 Task: Look for space in Gualaceo, Ecuador from 12th  July, 2023 to 15th July, 2023 for 3 adults in price range Rs.12000 to Rs.16000. Place can be entire place with 2 bedrooms having 3 beds and 1 bathroom. Property type can be house, flat, guest house. Booking option can be shelf check-in. Required host language is English.
Action: Mouse moved to (473, 95)
Screenshot: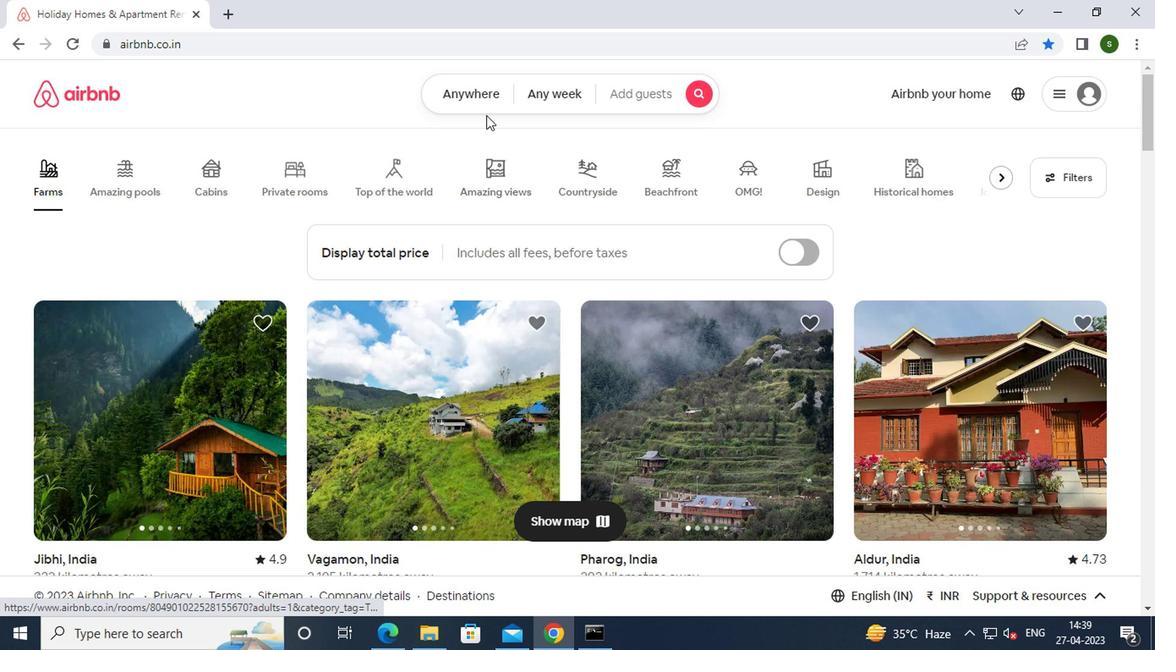 
Action: Mouse pressed left at (473, 95)
Screenshot: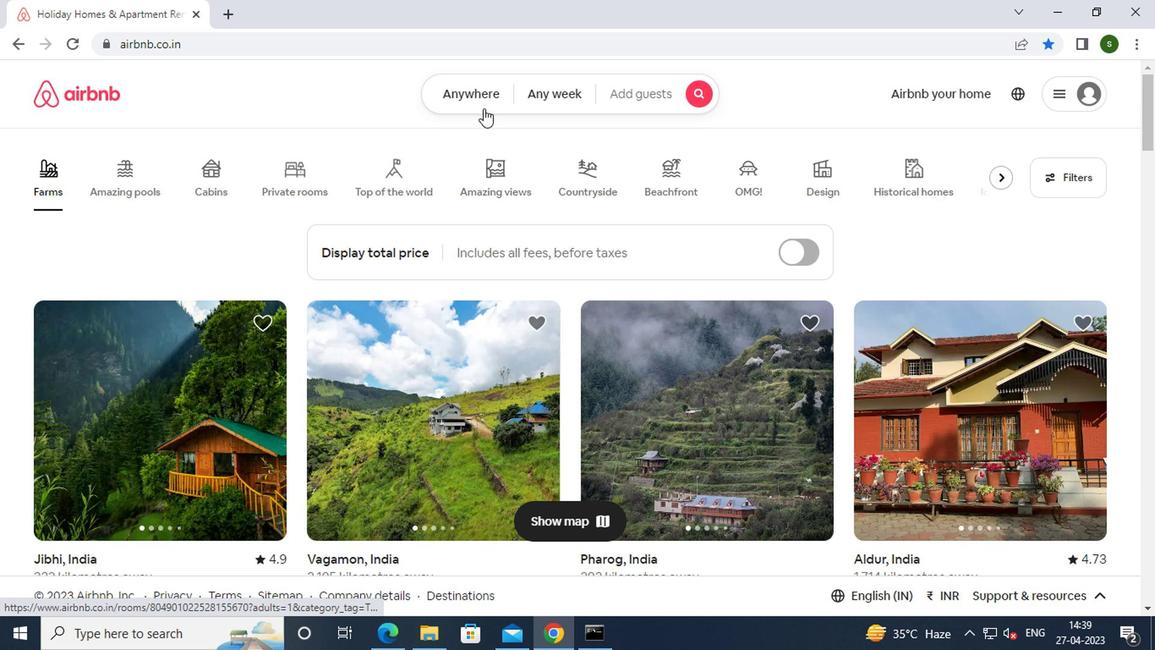 
Action: Mouse moved to (404, 167)
Screenshot: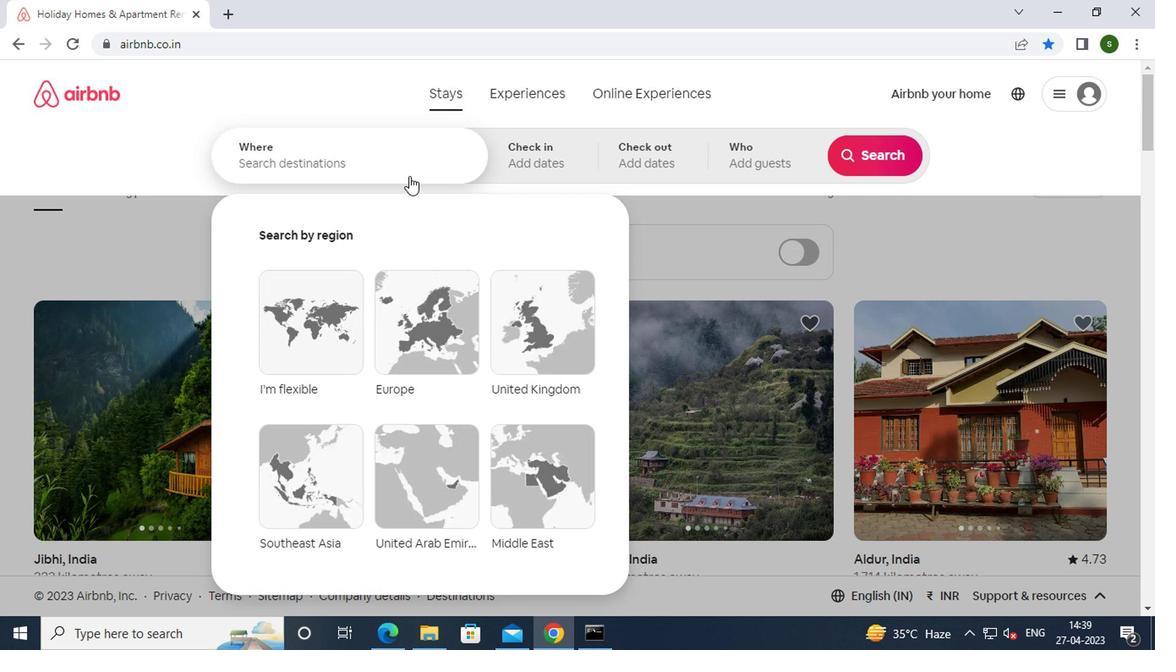 
Action: Mouse pressed left at (404, 167)
Screenshot: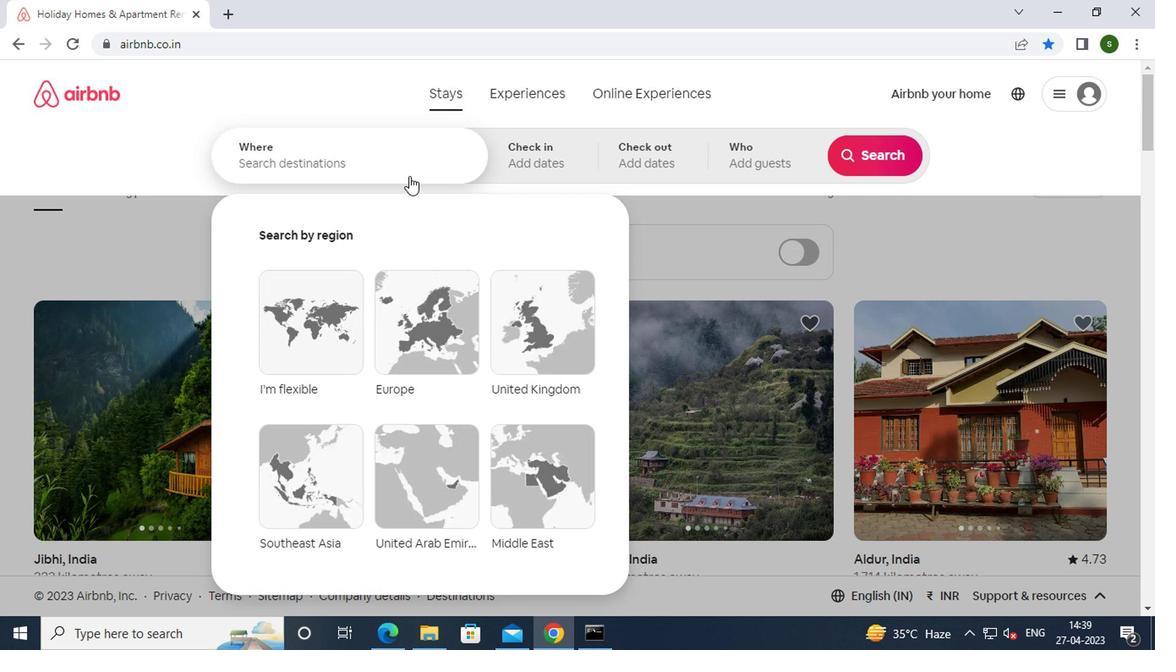 
Action: Key pressed g<Key.caps_lock>ualaceo,<Key.space><Key.caps_lock>e<Key.caps_lock>cuador<Key.enter>
Screenshot: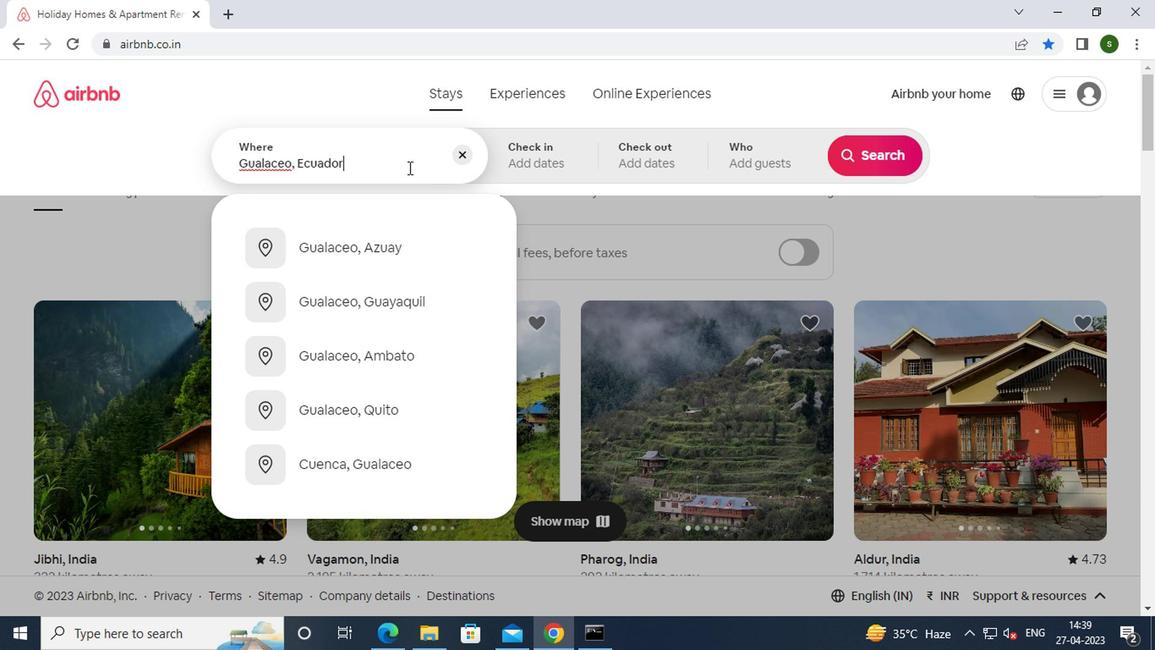 
Action: Mouse moved to (863, 280)
Screenshot: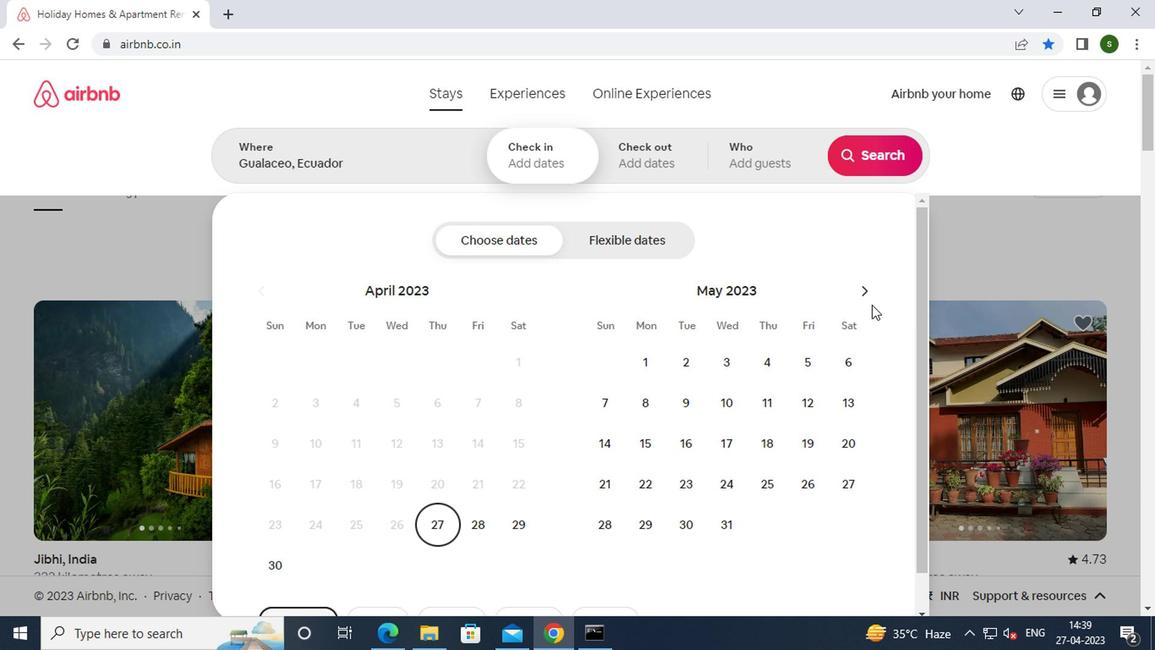 
Action: Mouse pressed left at (863, 280)
Screenshot: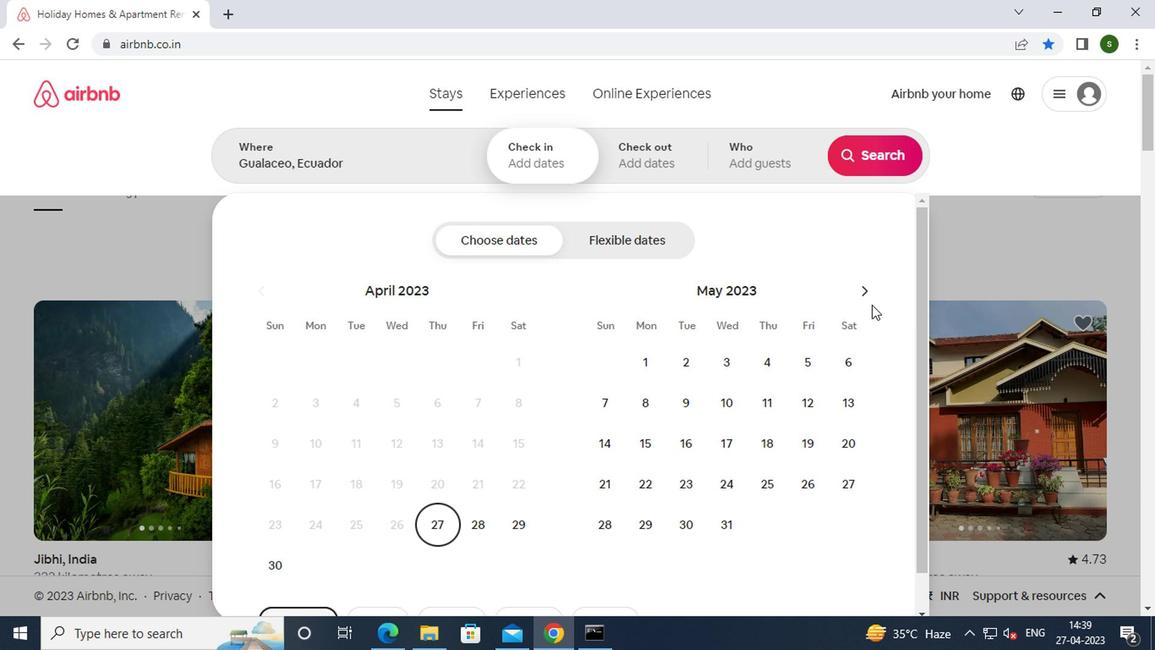 
Action: Mouse moved to (863, 282)
Screenshot: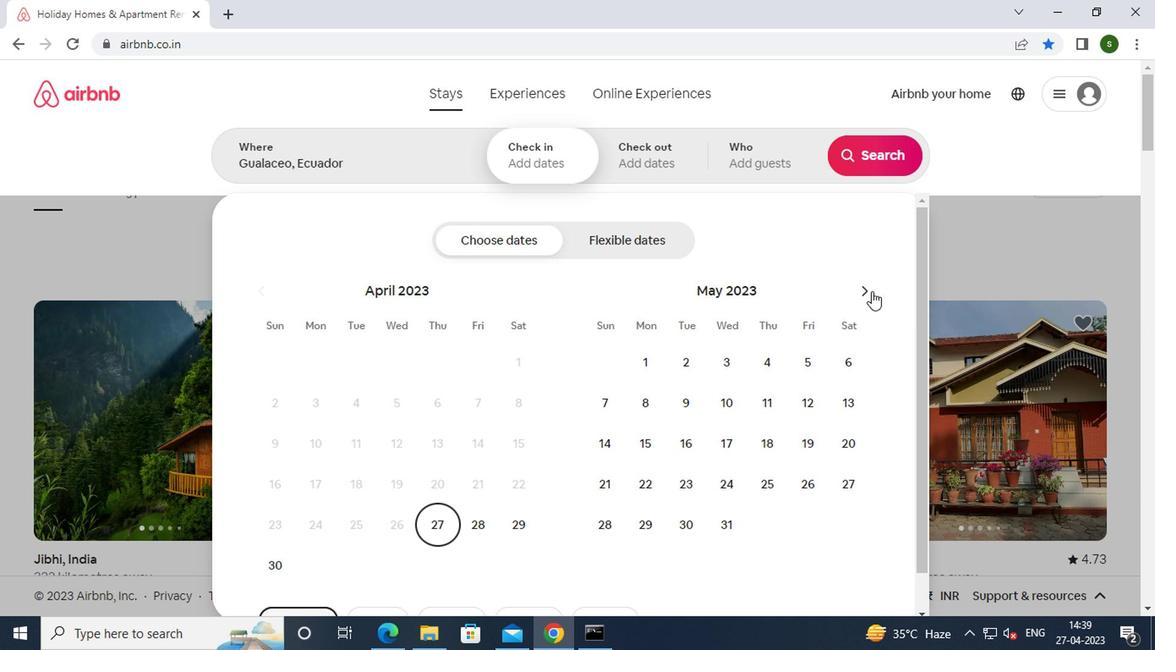 
Action: Mouse pressed left at (863, 282)
Screenshot: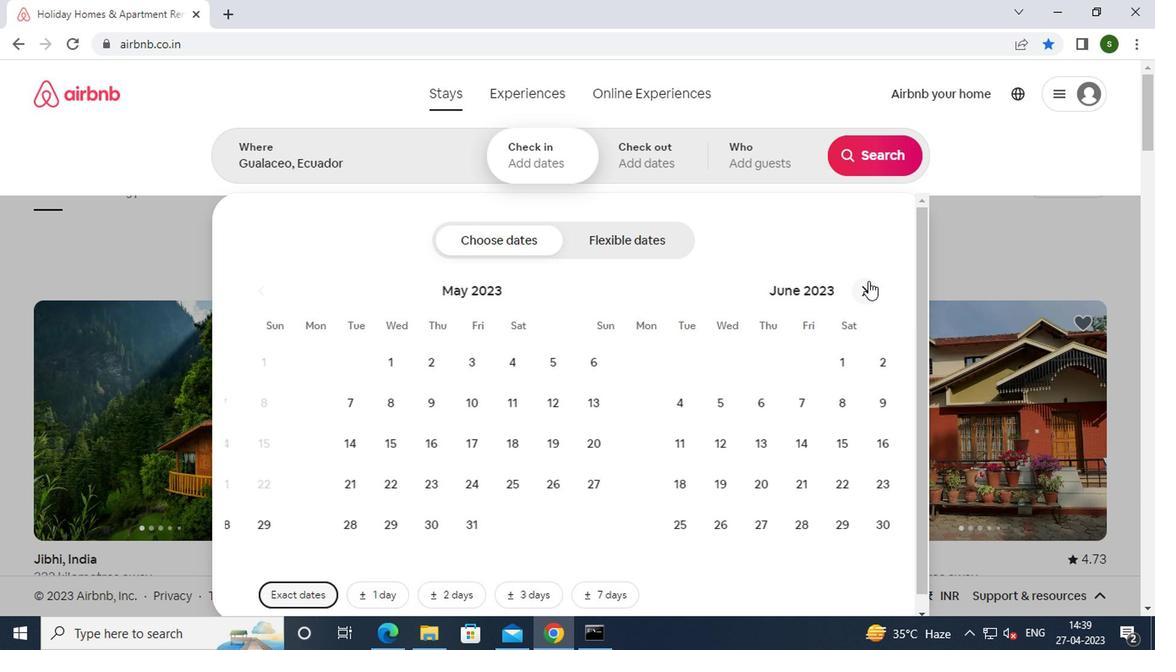 
Action: Mouse moved to (727, 440)
Screenshot: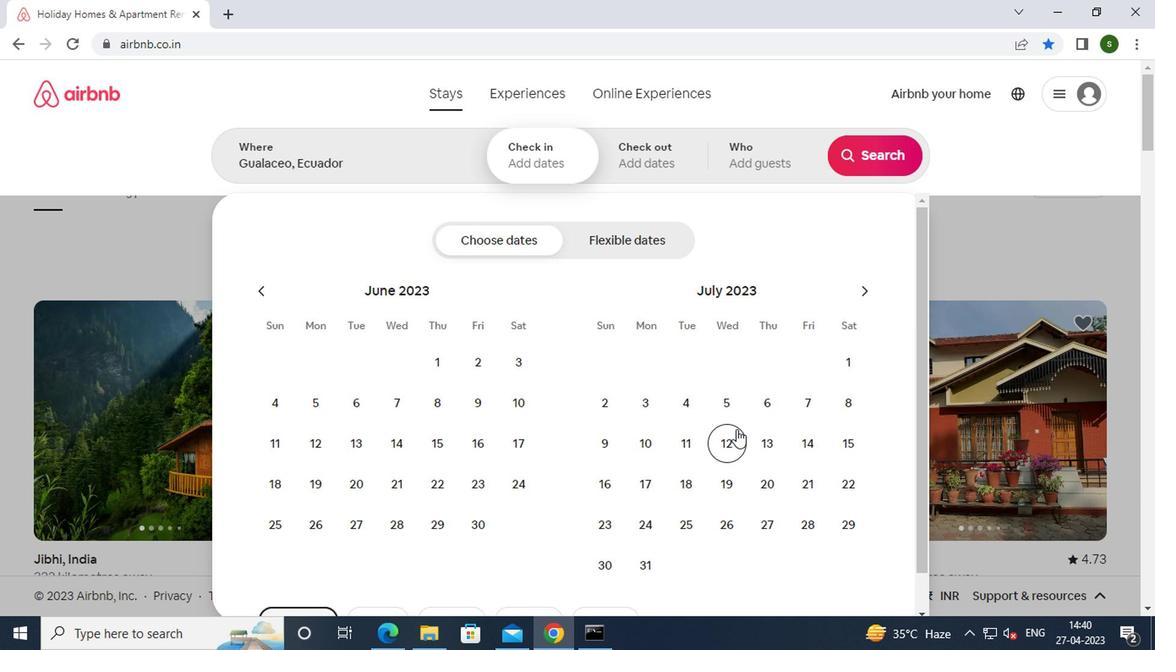 
Action: Mouse pressed left at (727, 440)
Screenshot: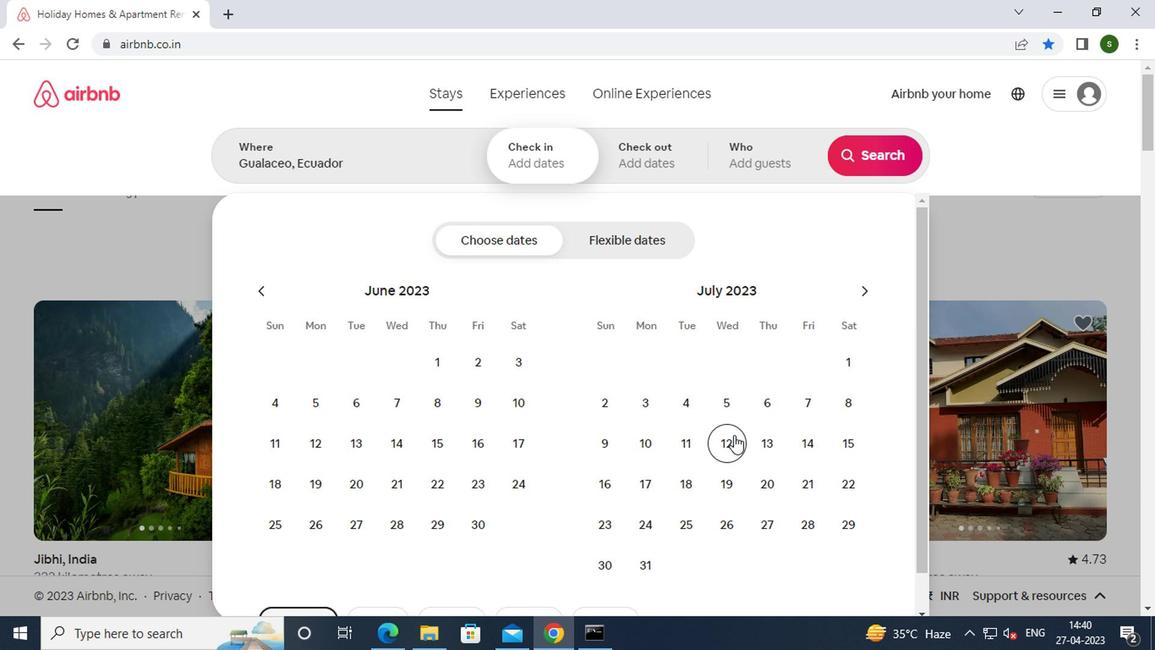
Action: Mouse moved to (844, 449)
Screenshot: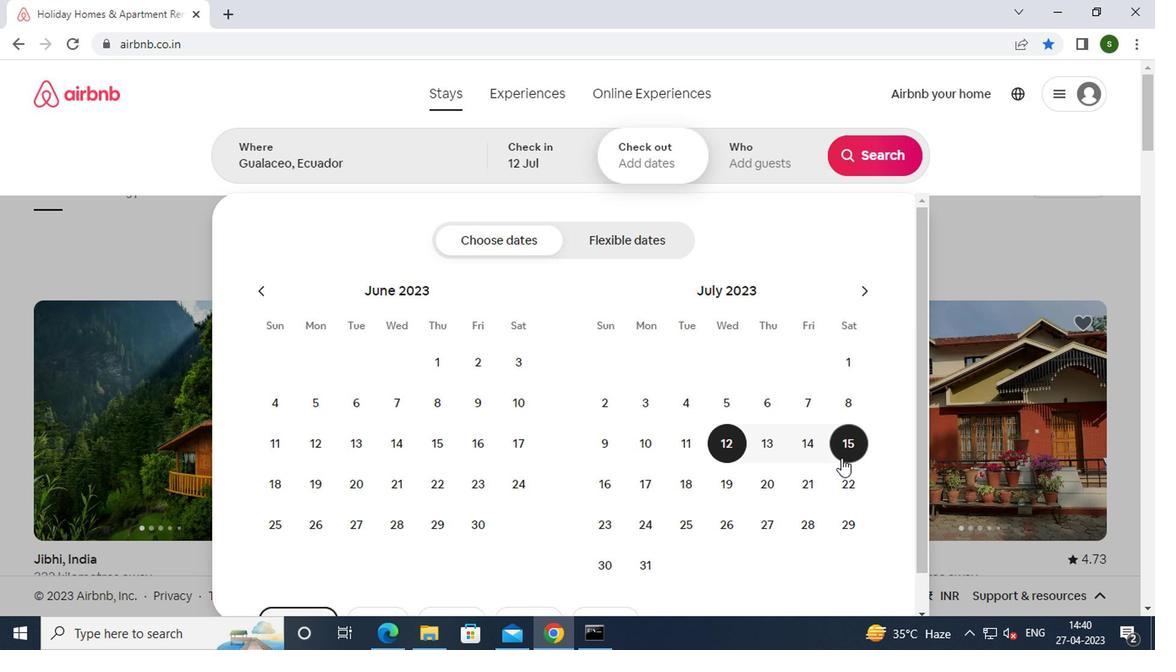 
Action: Mouse pressed left at (844, 449)
Screenshot: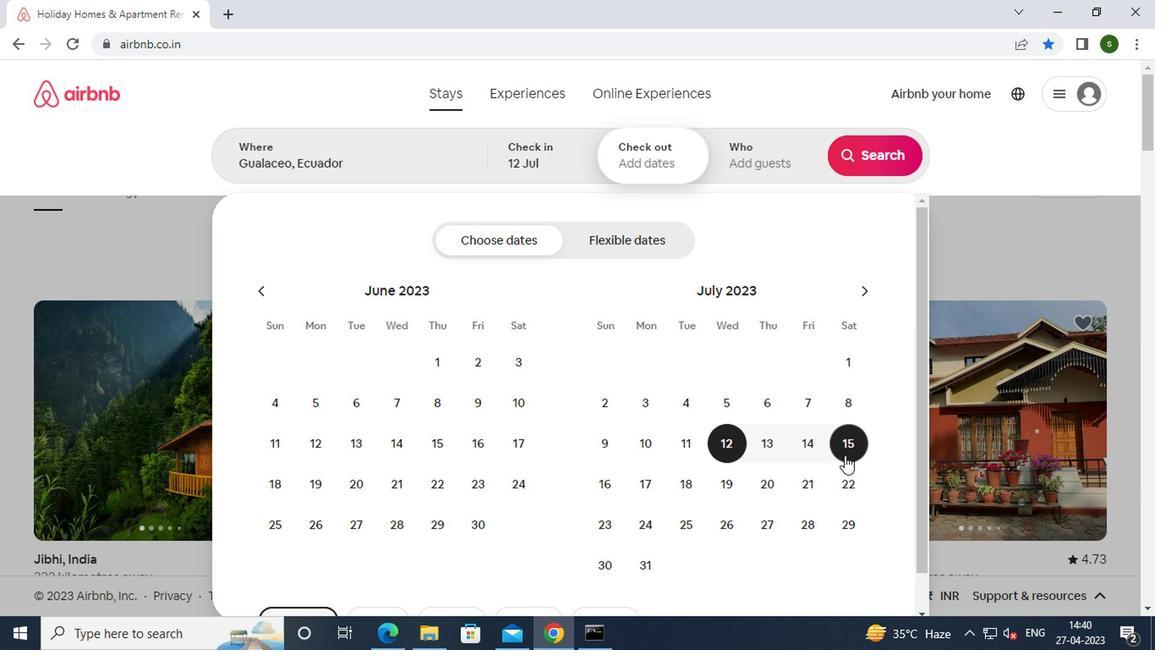 
Action: Mouse moved to (769, 163)
Screenshot: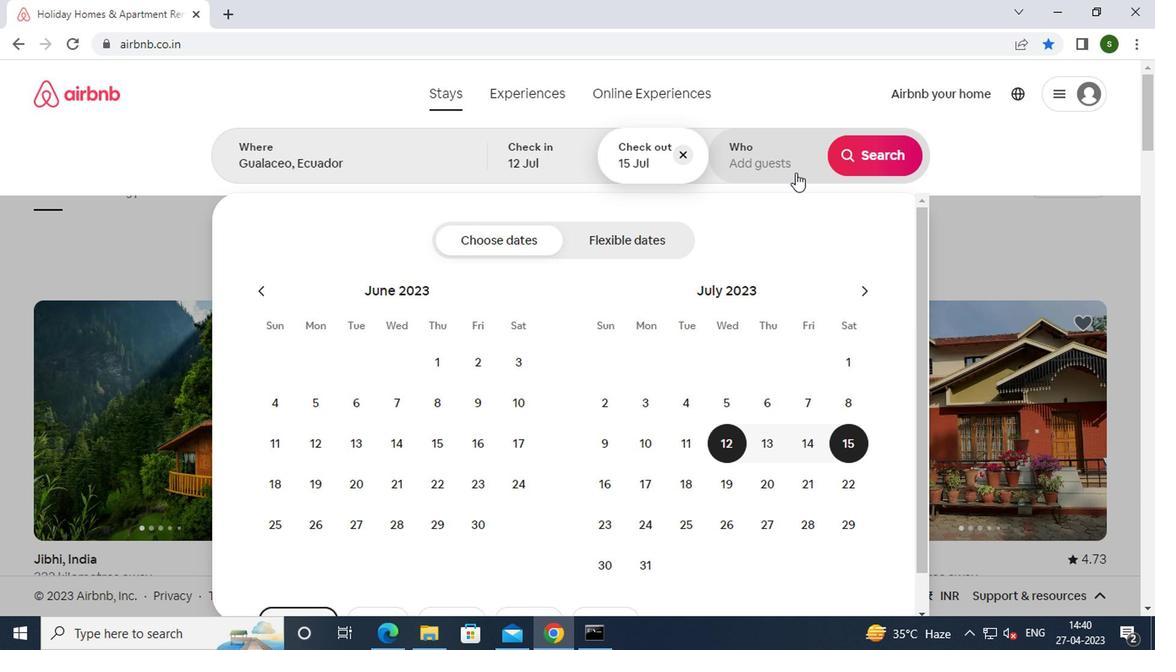 
Action: Mouse pressed left at (769, 163)
Screenshot: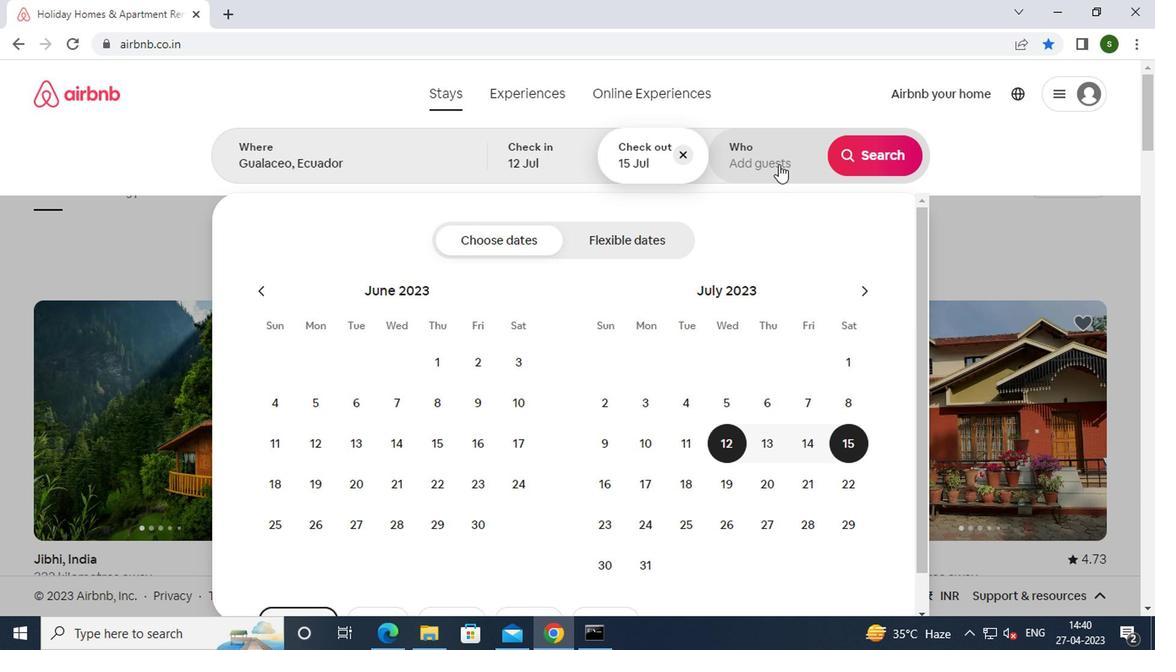 
Action: Mouse moved to (865, 252)
Screenshot: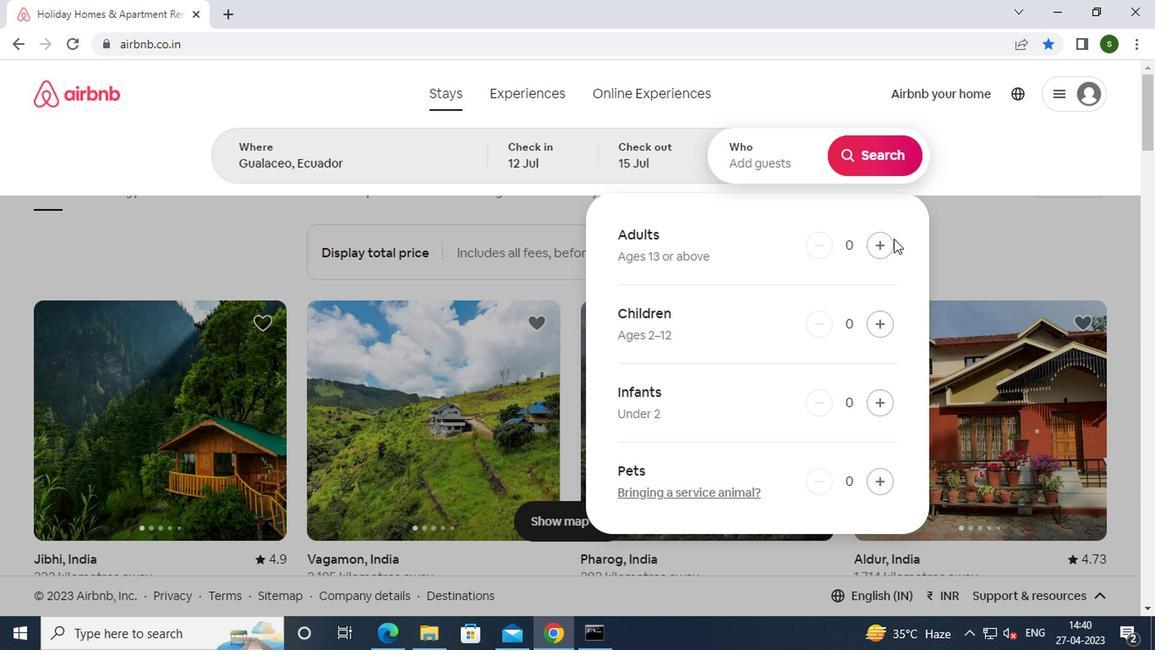 
Action: Mouse pressed left at (865, 252)
Screenshot: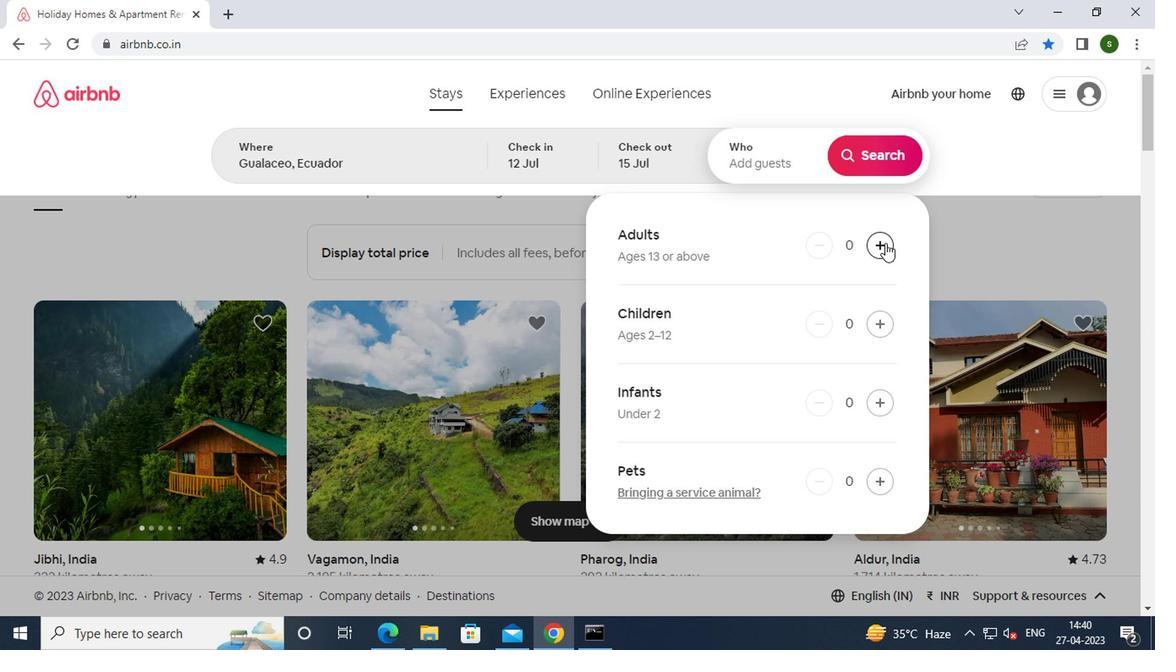 
Action: Mouse pressed left at (865, 252)
Screenshot: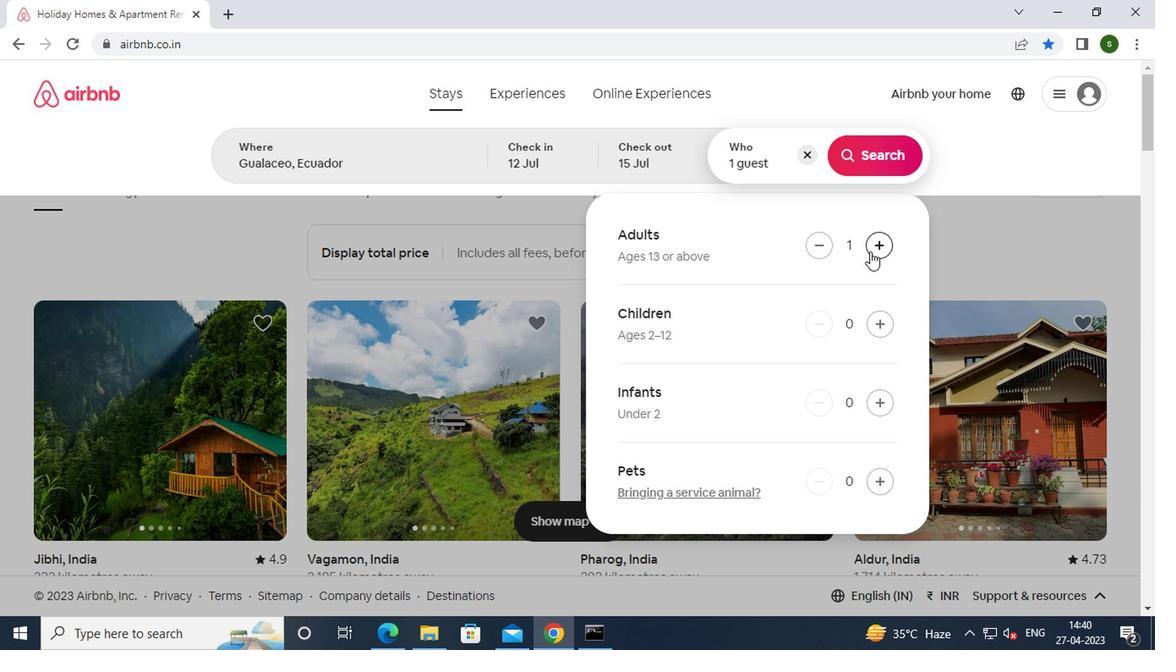 
Action: Mouse pressed left at (865, 252)
Screenshot: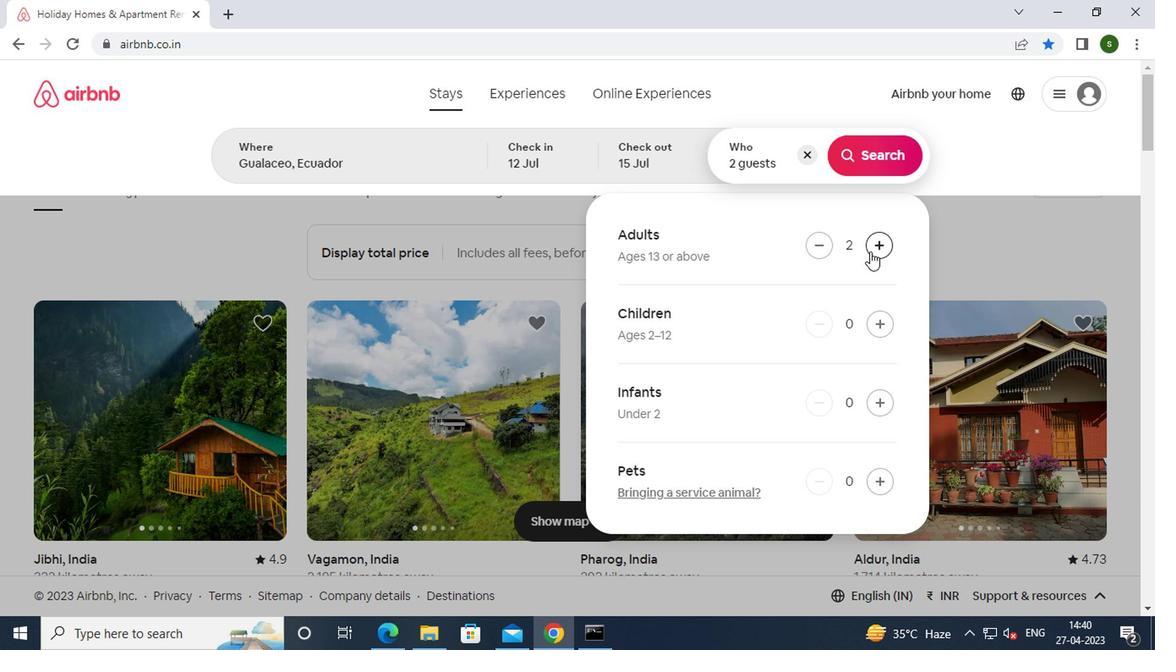 
Action: Mouse moved to (866, 163)
Screenshot: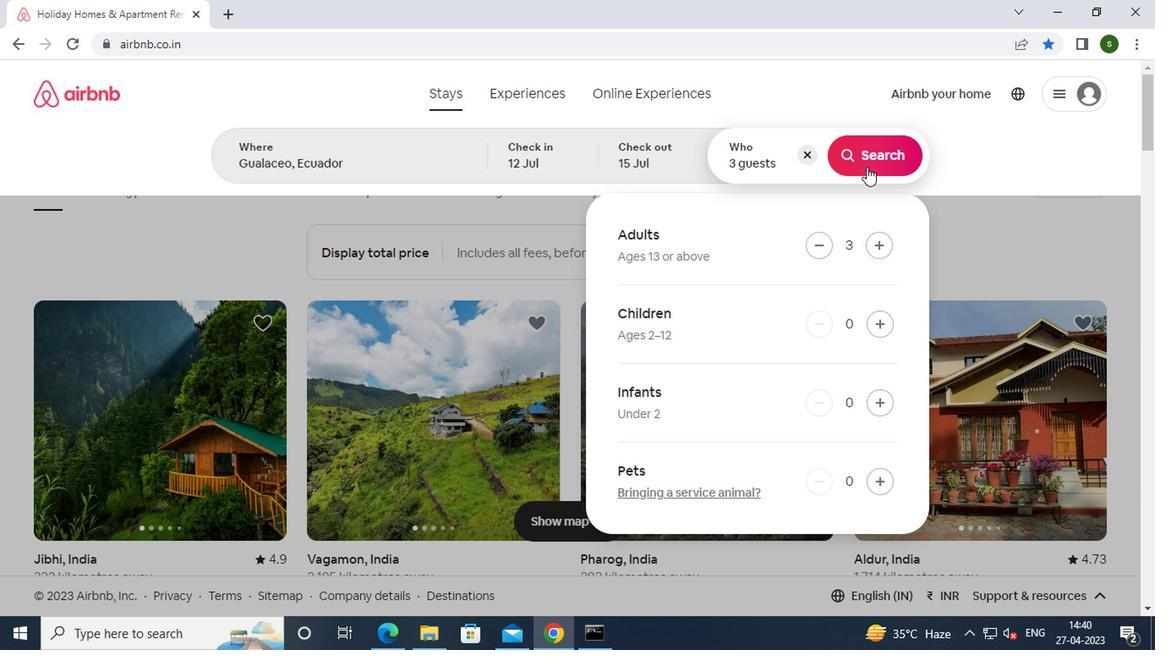 
Action: Mouse pressed left at (866, 163)
Screenshot: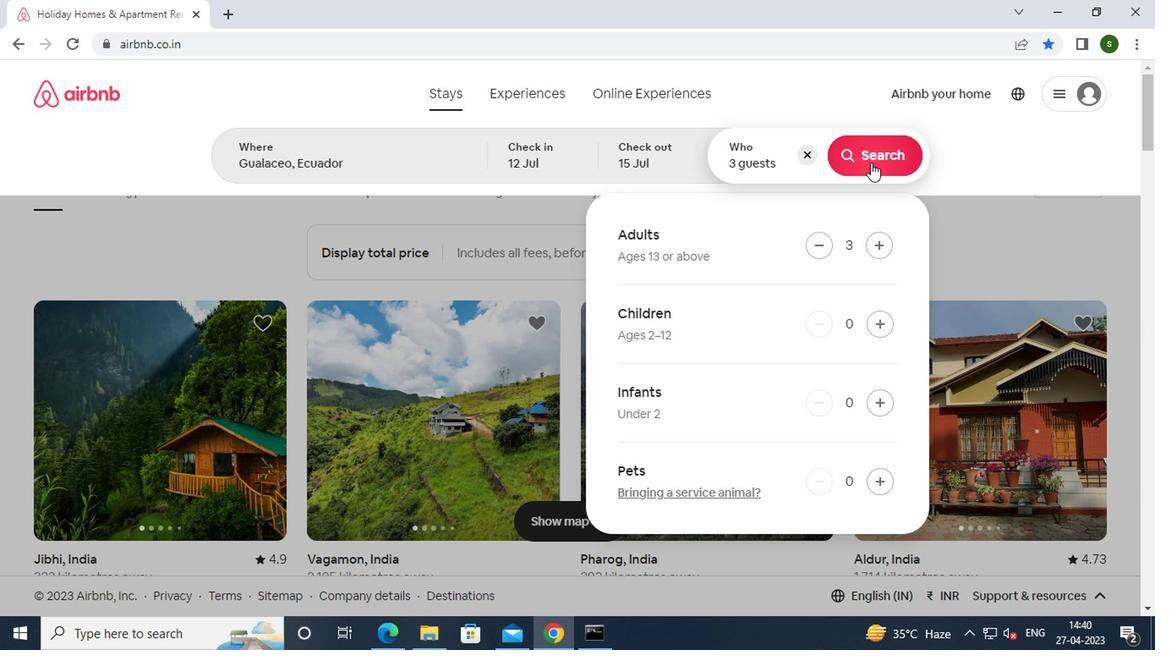 
Action: Mouse moved to (1084, 161)
Screenshot: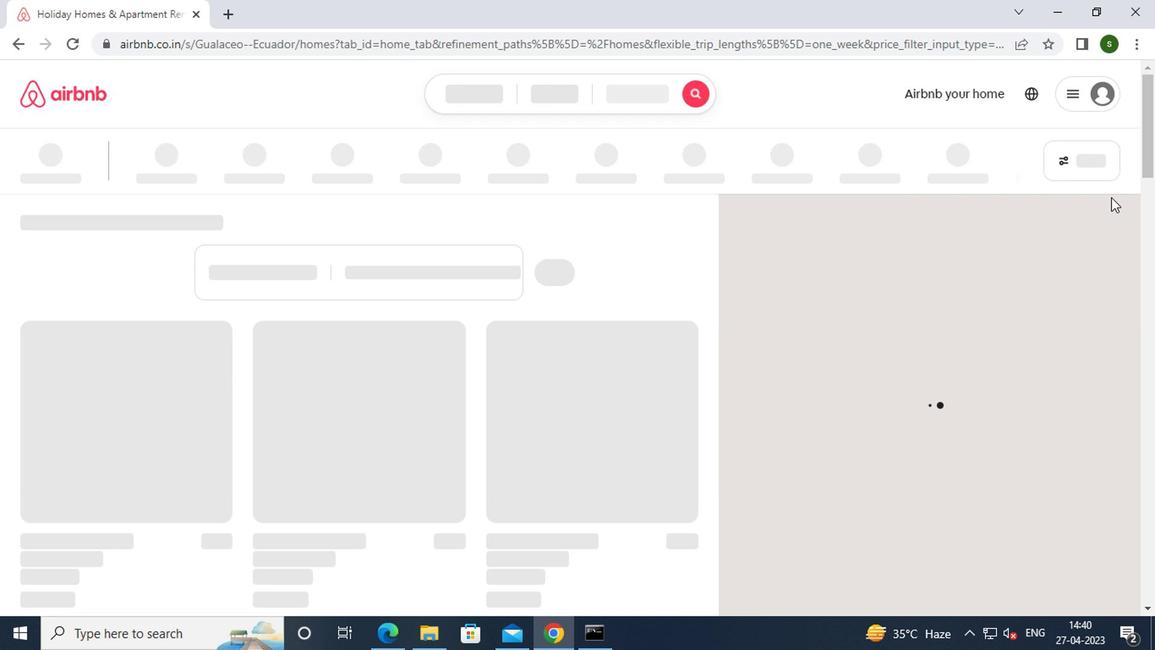 
Action: Mouse pressed left at (1084, 161)
Screenshot: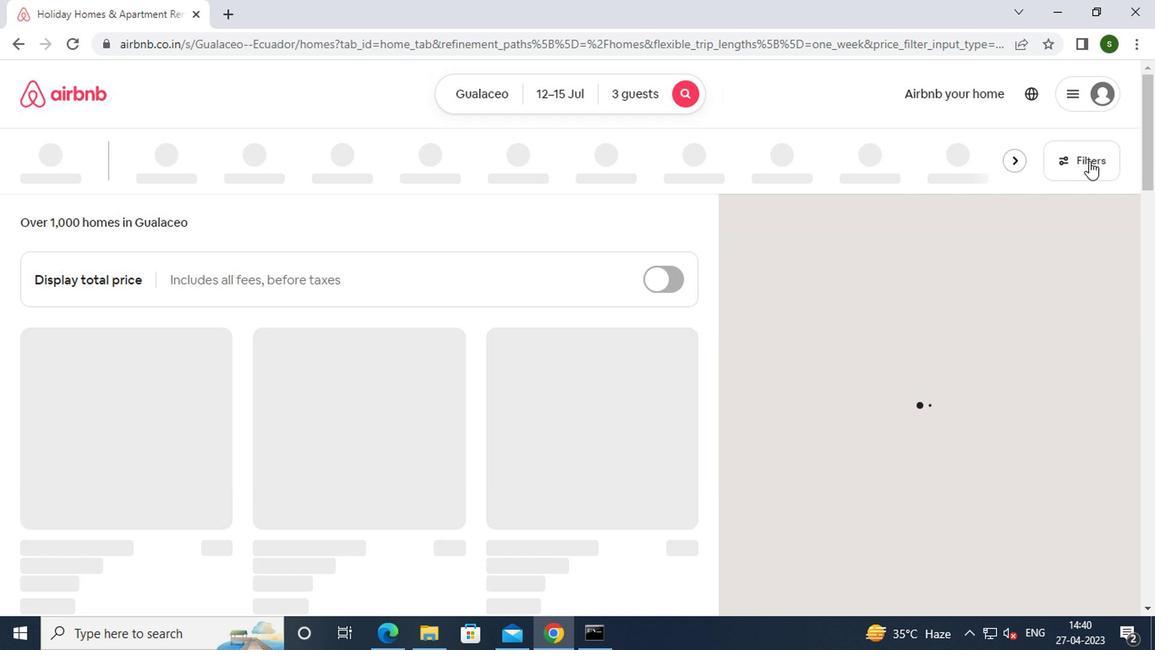 
Action: Mouse moved to (394, 372)
Screenshot: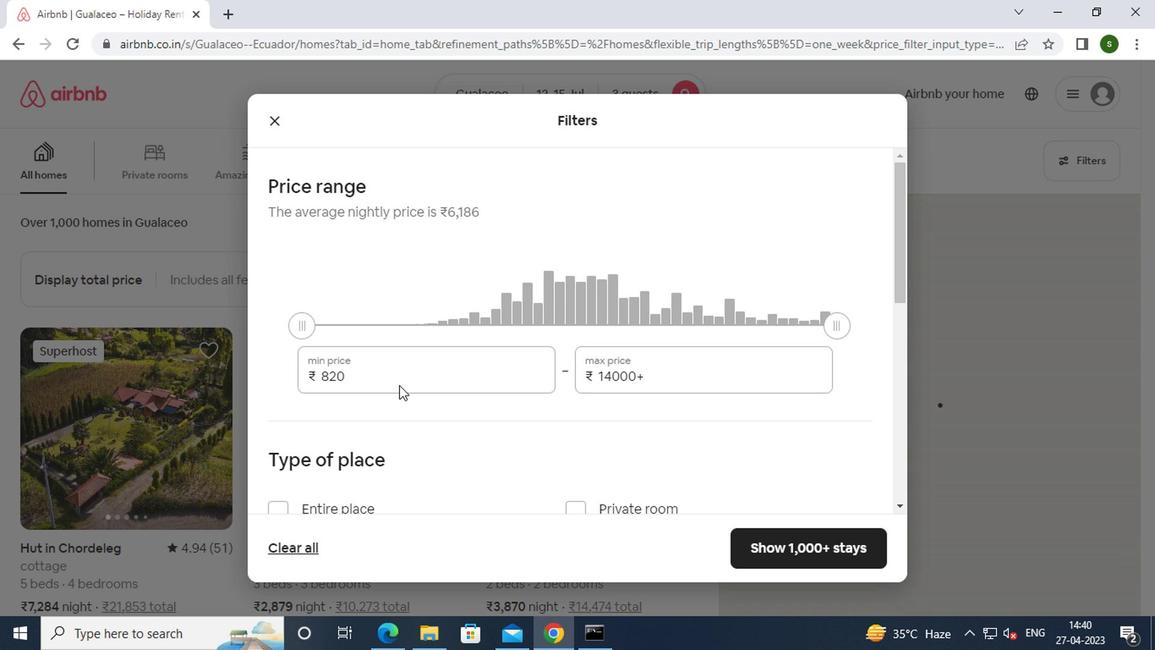 
Action: Mouse pressed left at (394, 372)
Screenshot: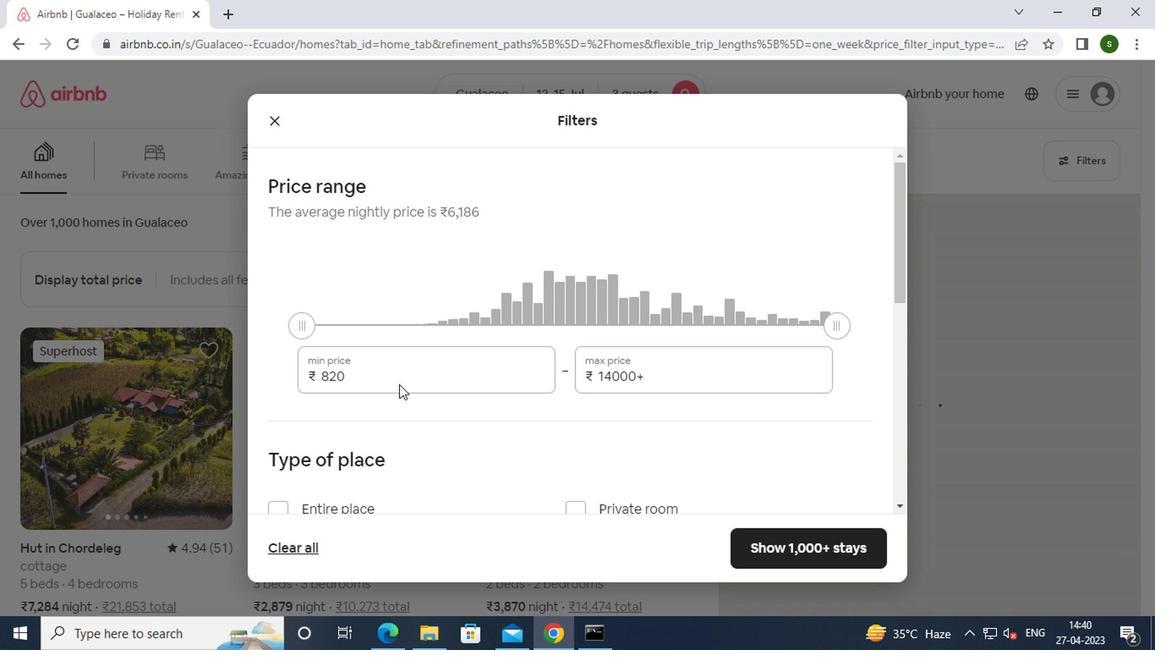 
Action: Mouse moved to (394, 370)
Screenshot: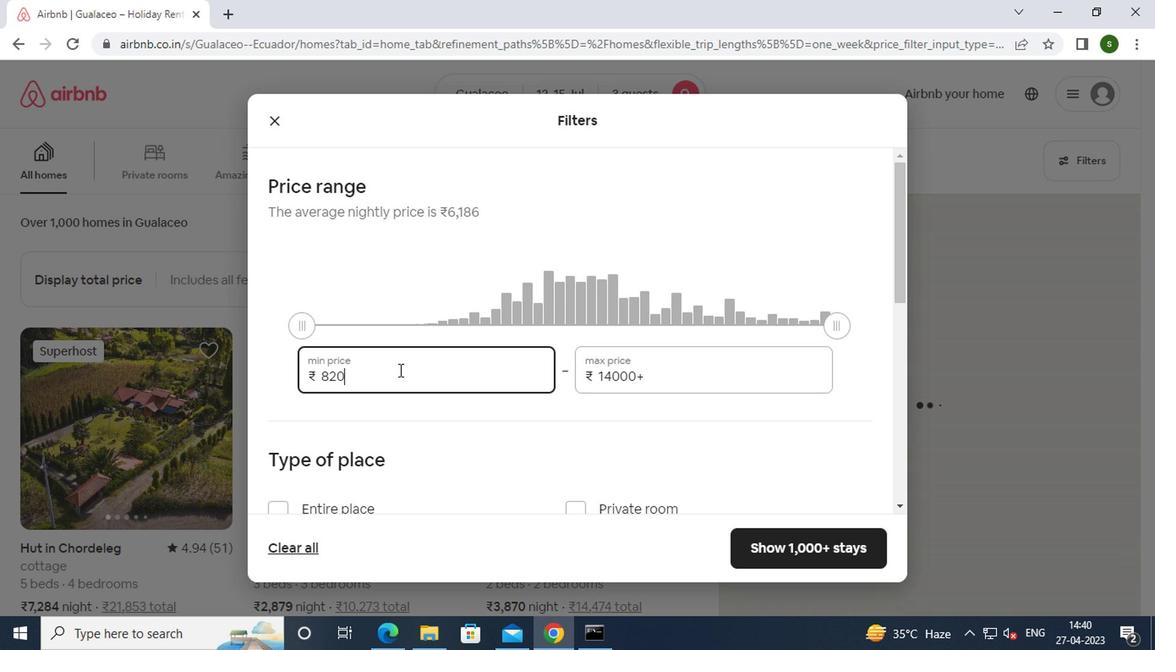 
Action: Key pressed <Key.backspace><Key.backspace><Key.backspace><Key.backspace><Key.backspace><Key.backspace><Key.backspace><Key.backspace><Key.backspace><Key.backspace>12000
Screenshot: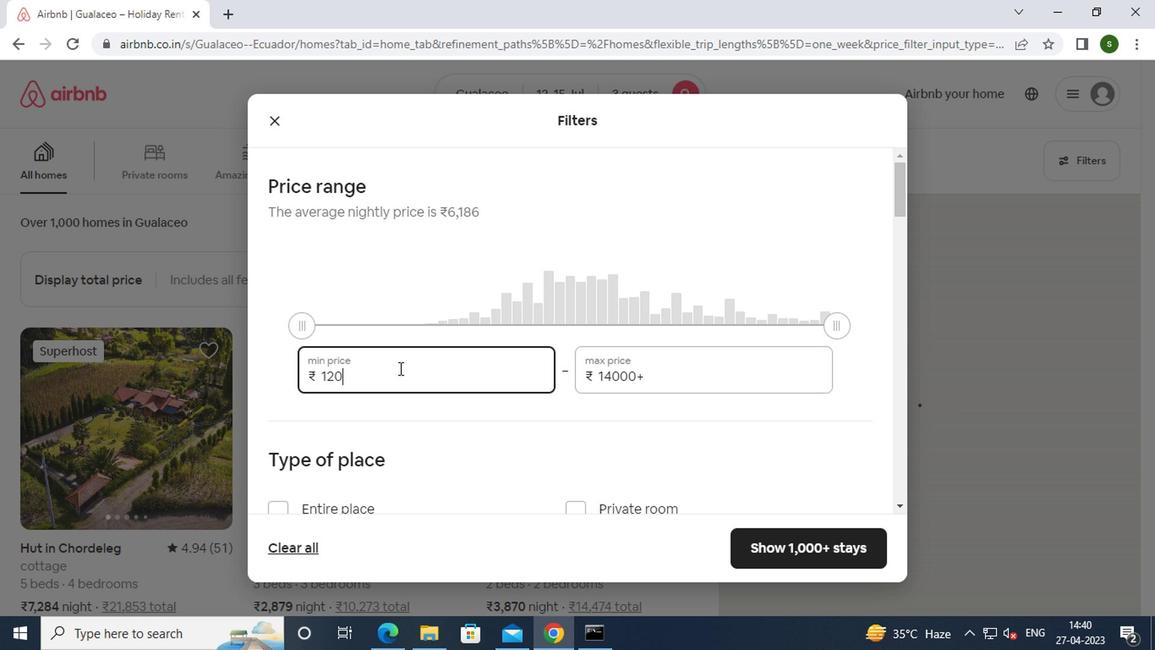 
Action: Mouse moved to (664, 380)
Screenshot: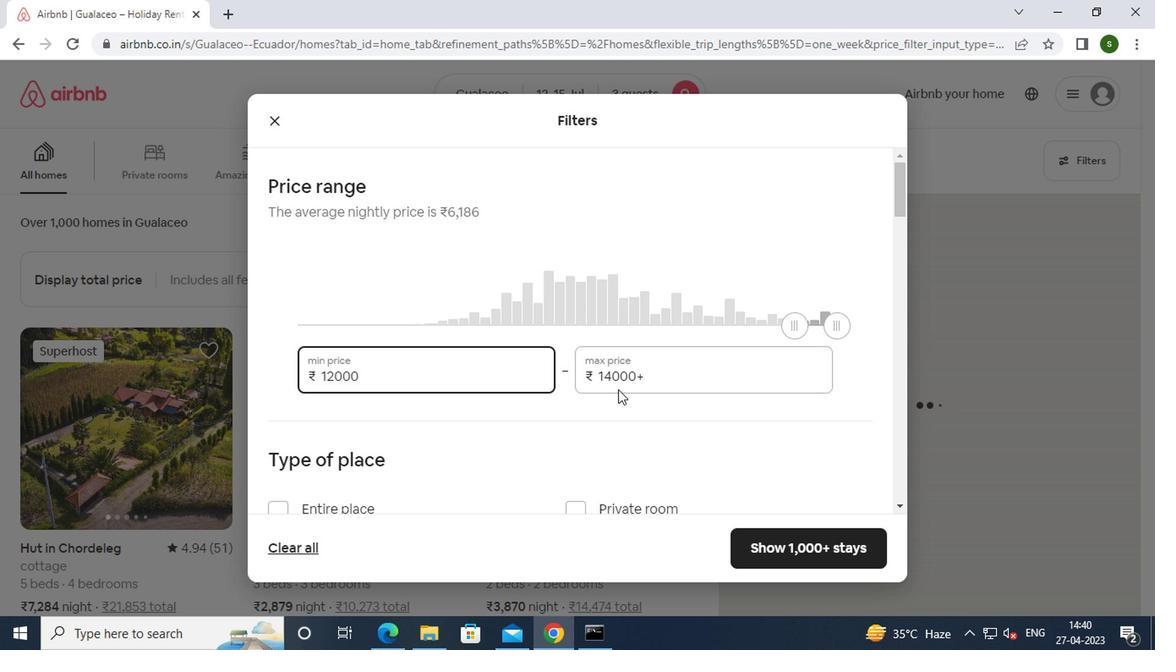 
Action: Mouse pressed left at (664, 380)
Screenshot: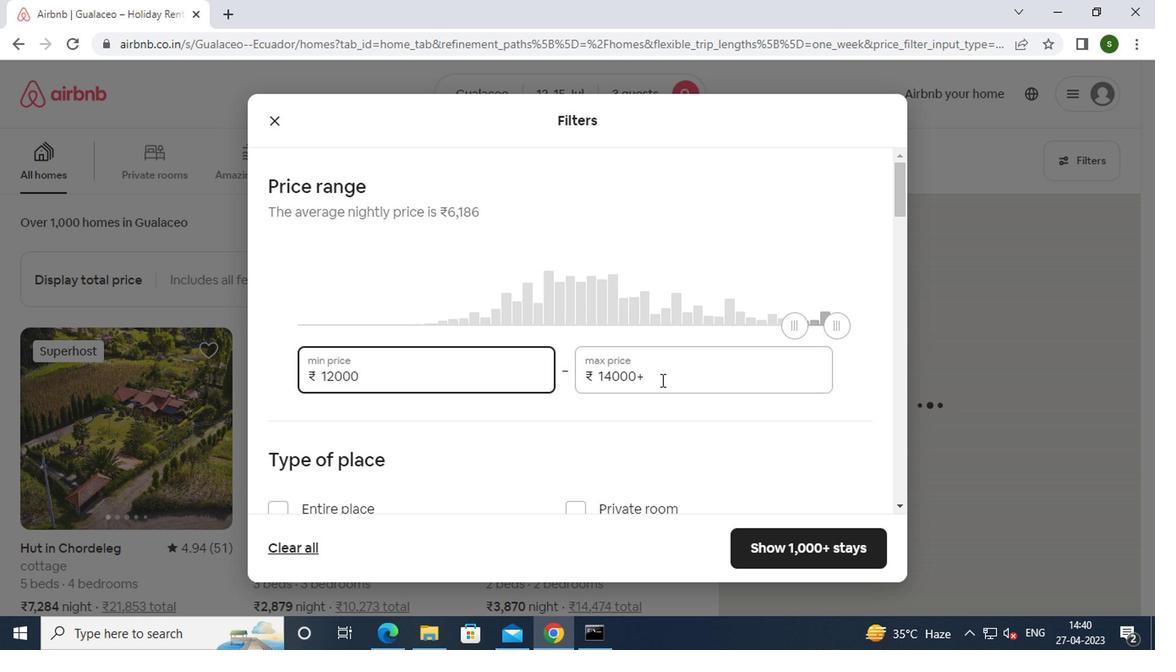 
Action: Key pressed <Key.backspace><Key.backspace><Key.backspace><Key.backspace><Key.backspace><Key.backspace><Key.backspace><Key.backspace><Key.backspace><Key.backspace><Key.backspace><Key.backspace>16000
Screenshot: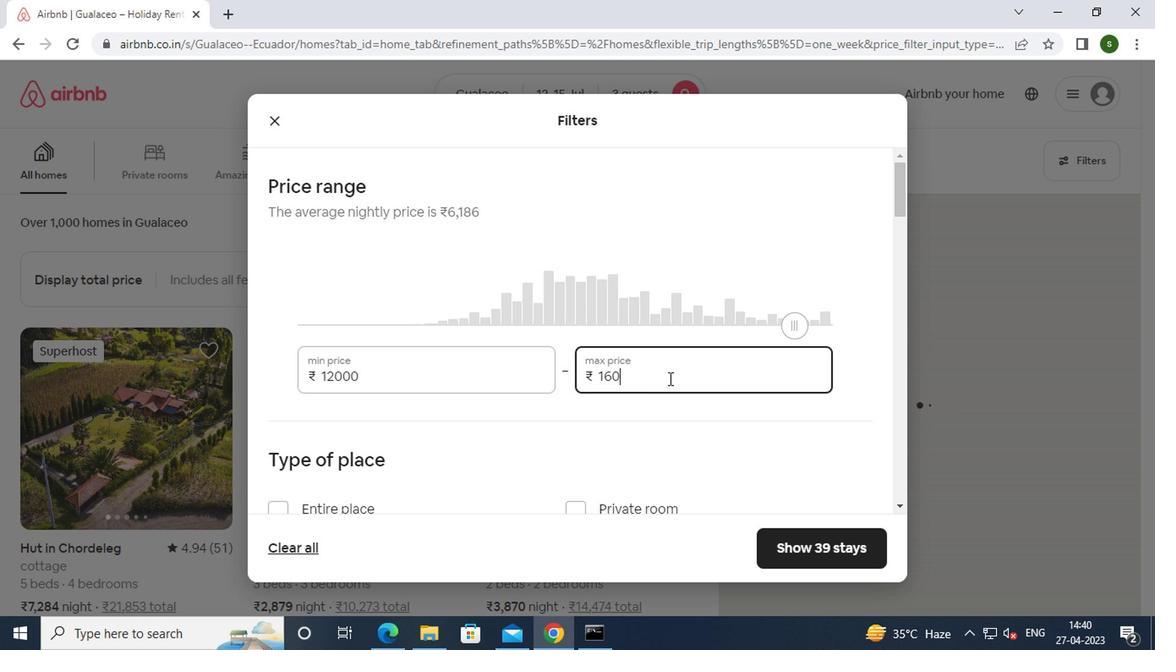 
Action: Mouse moved to (468, 397)
Screenshot: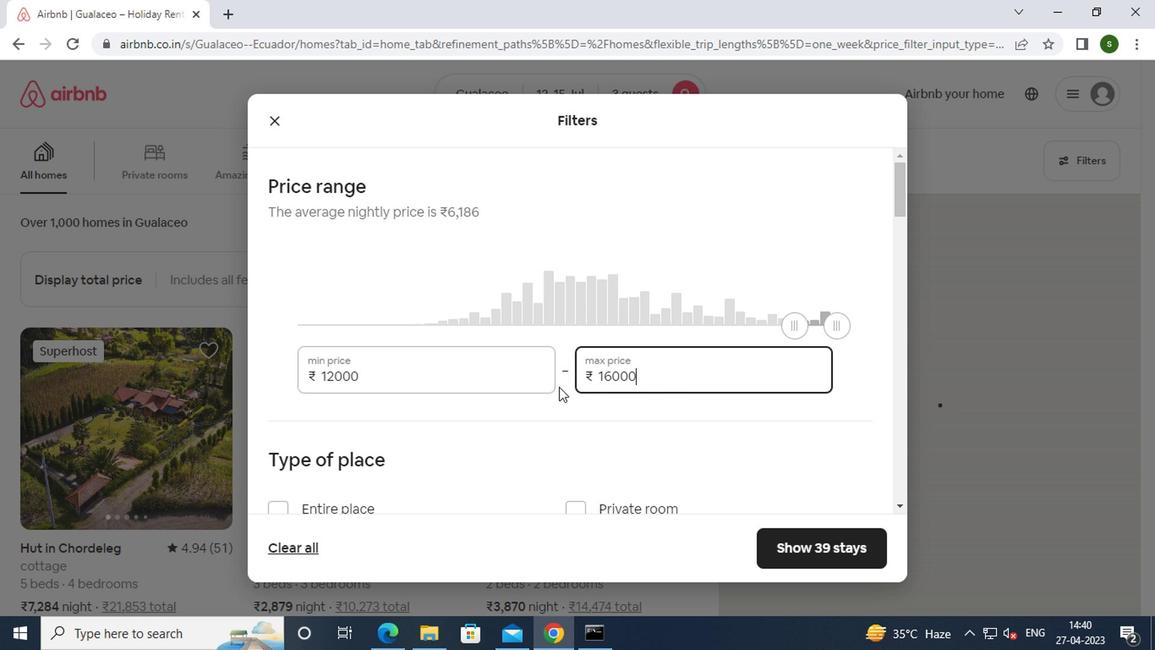 
Action: Mouse scrolled (468, 396) with delta (0, 0)
Screenshot: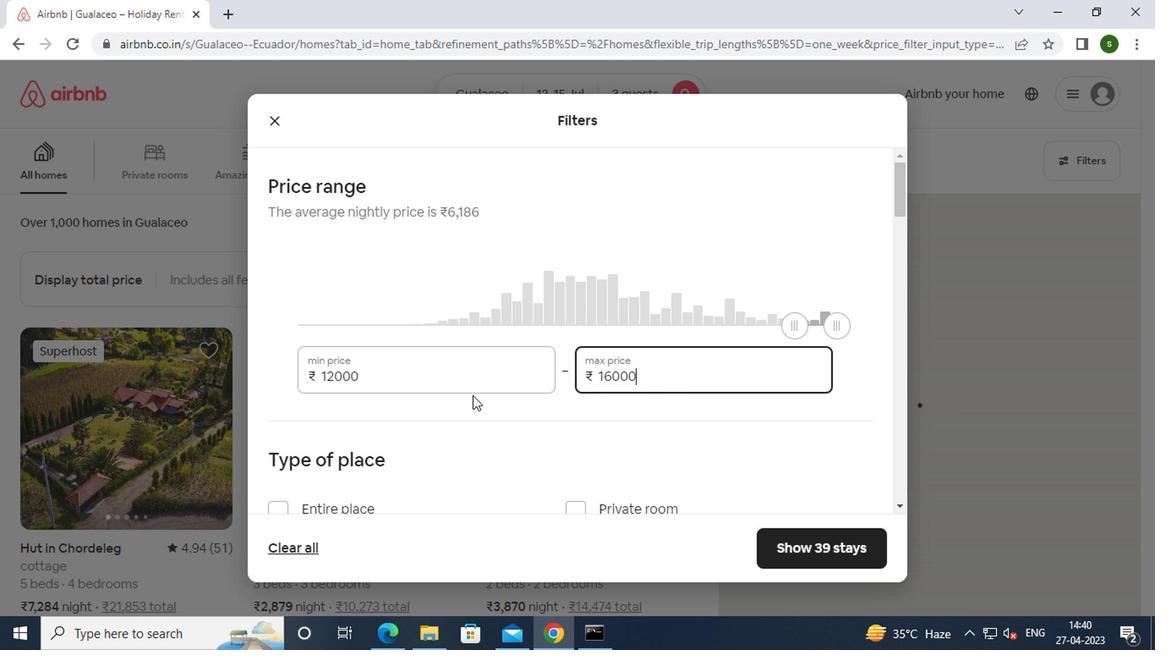 
Action: Mouse moved to (327, 426)
Screenshot: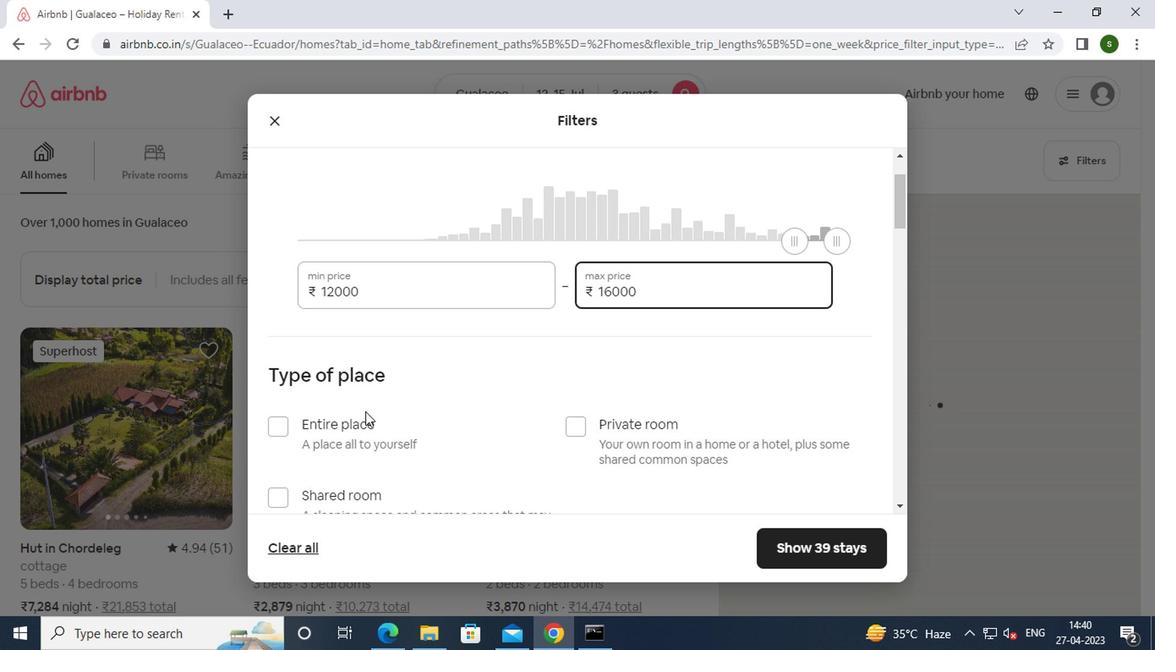 
Action: Mouse pressed left at (327, 426)
Screenshot: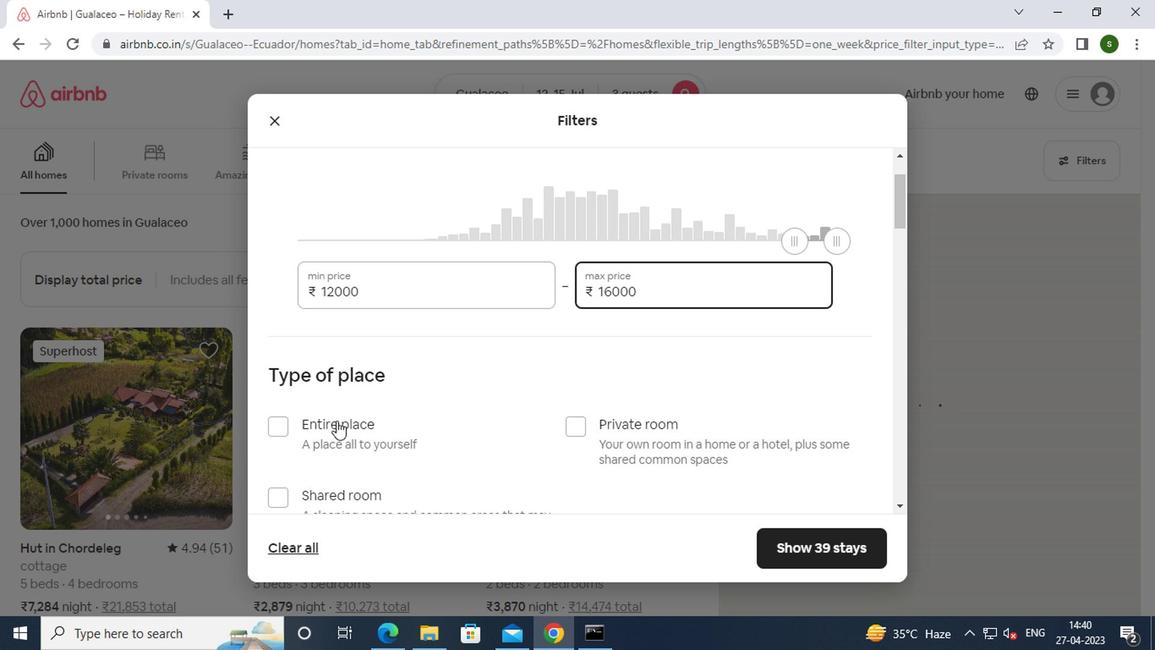 
Action: Mouse moved to (451, 384)
Screenshot: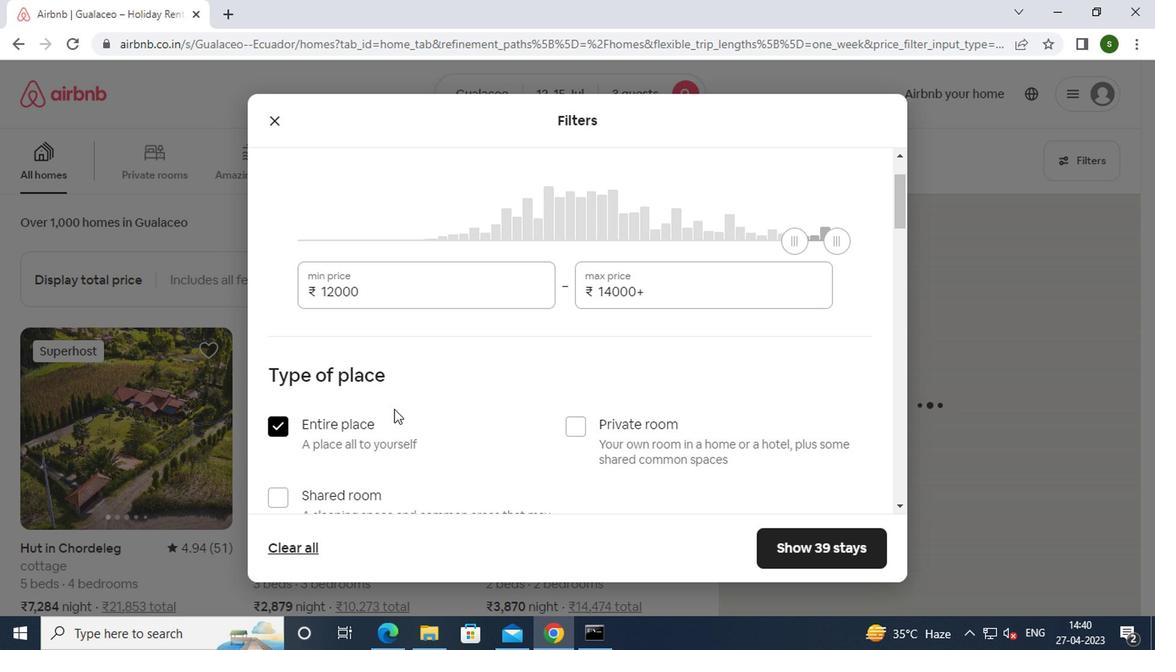 
Action: Mouse scrolled (451, 382) with delta (0, -1)
Screenshot: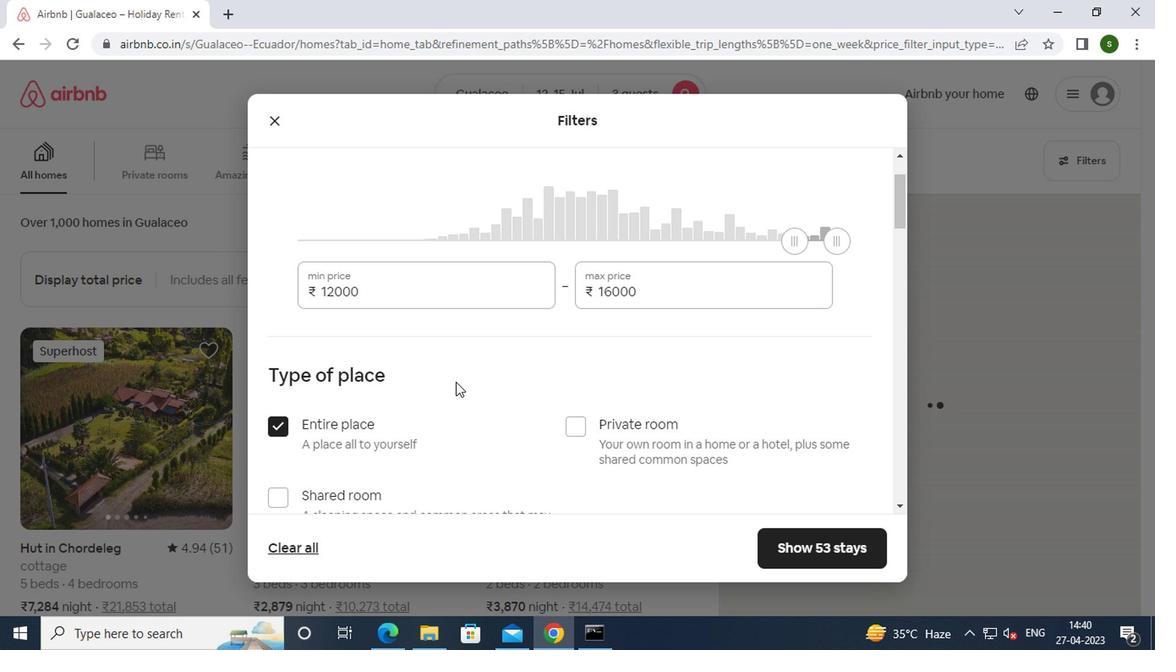 
Action: Mouse scrolled (451, 382) with delta (0, -1)
Screenshot: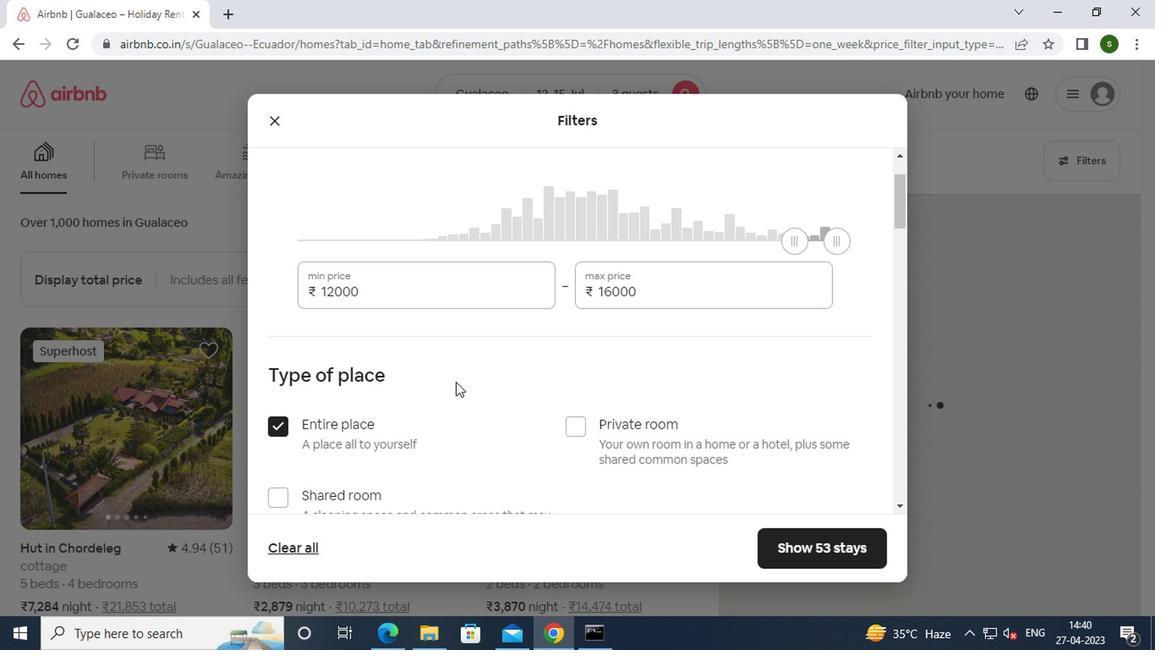 
Action: Mouse scrolled (451, 382) with delta (0, -1)
Screenshot: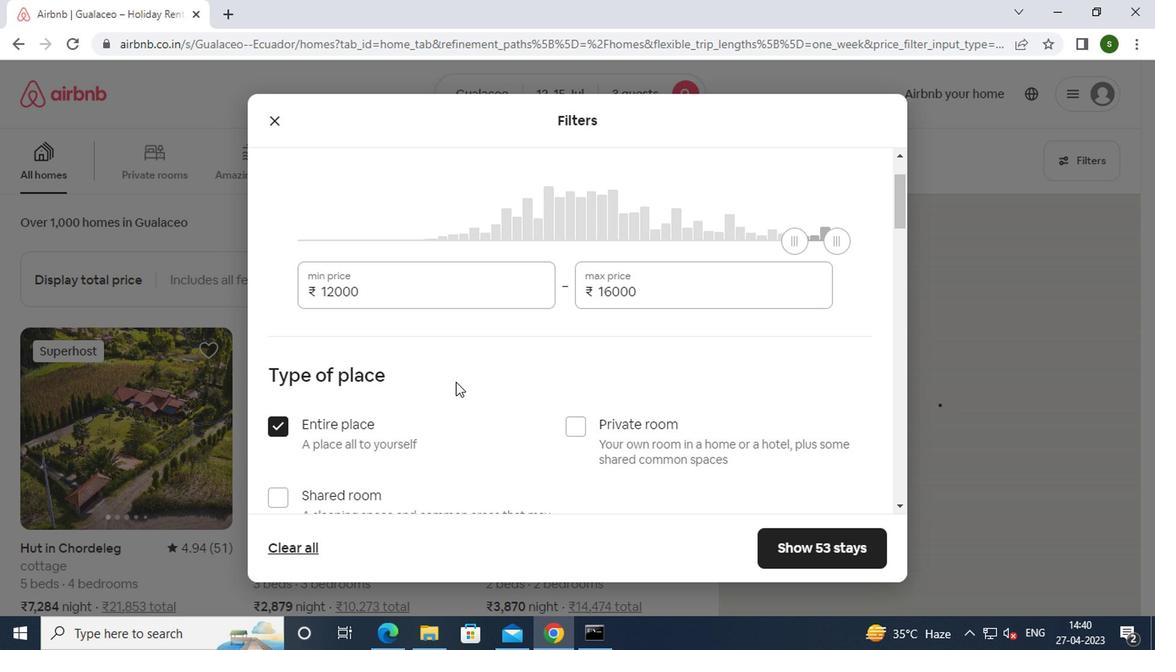 
Action: Mouse scrolled (451, 382) with delta (0, -1)
Screenshot: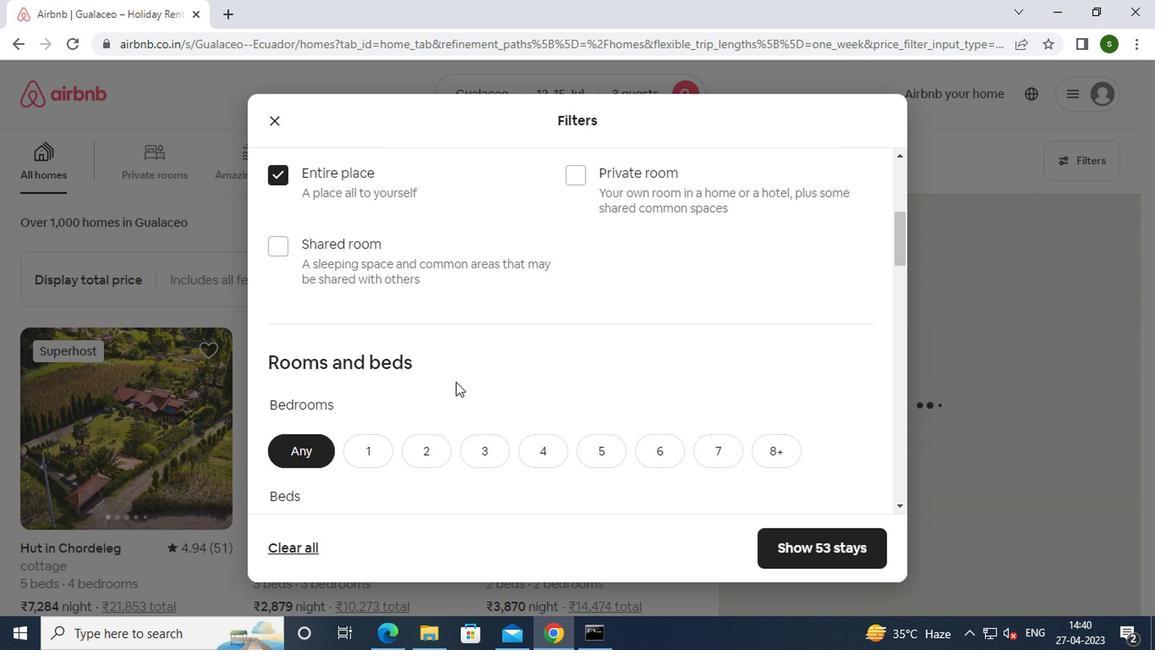 
Action: Mouse moved to (423, 374)
Screenshot: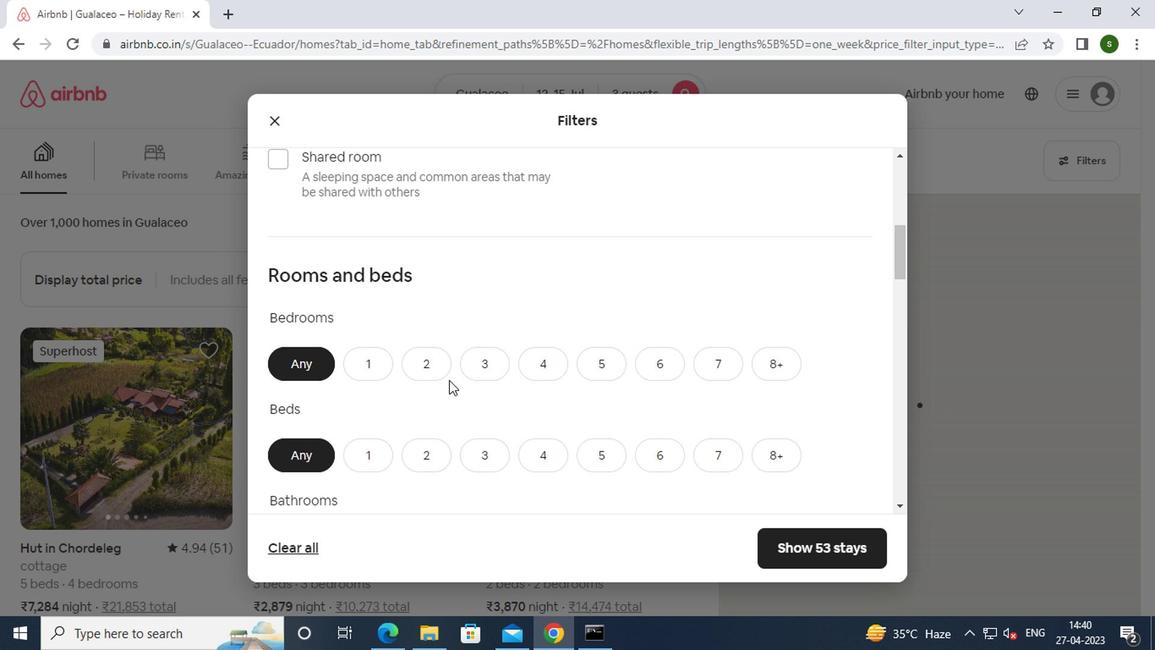 
Action: Mouse pressed left at (423, 374)
Screenshot: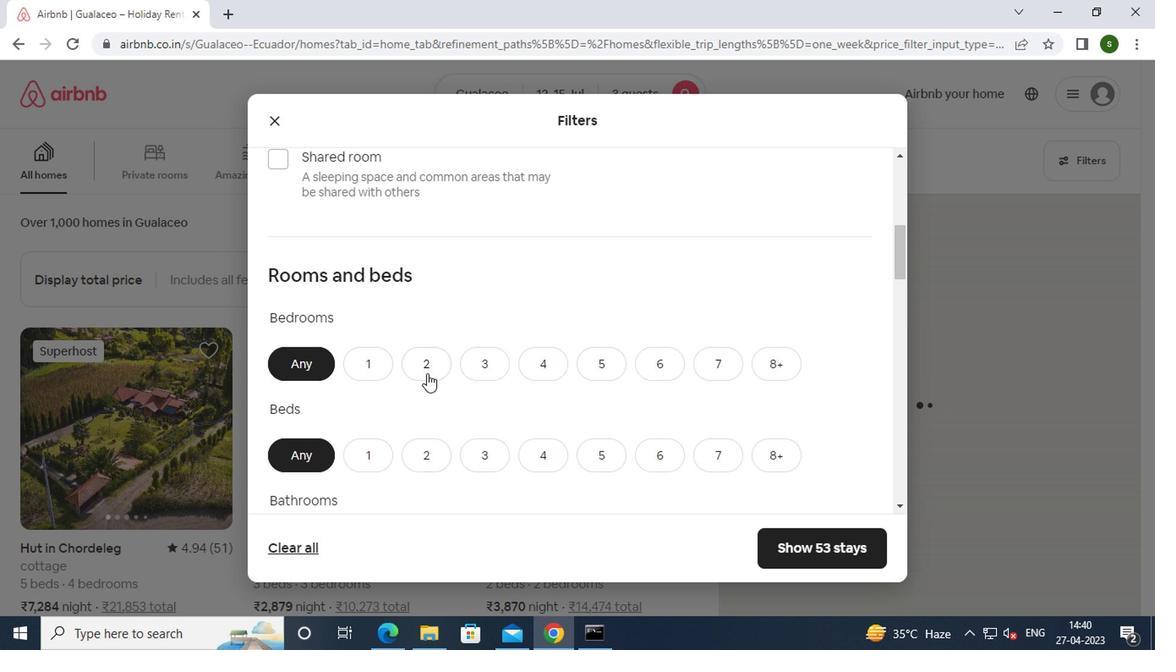 
Action: Mouse moved to (491, 447)
Screenshot: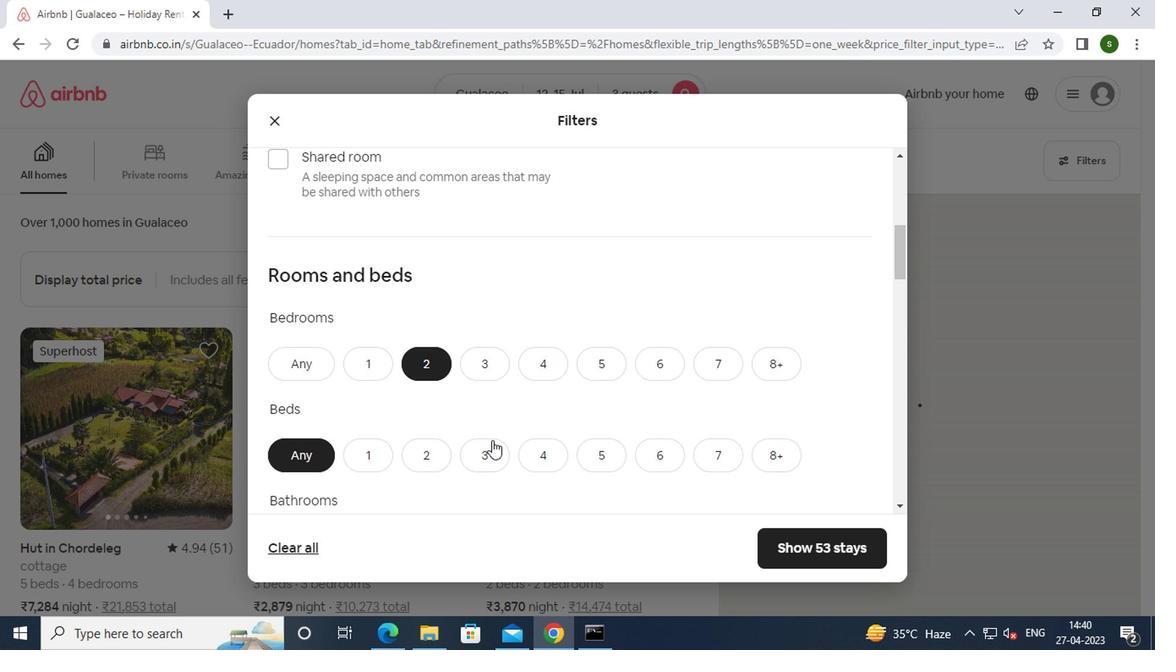 
Action: Mouse pressed left at (491, 447)
Screenshot: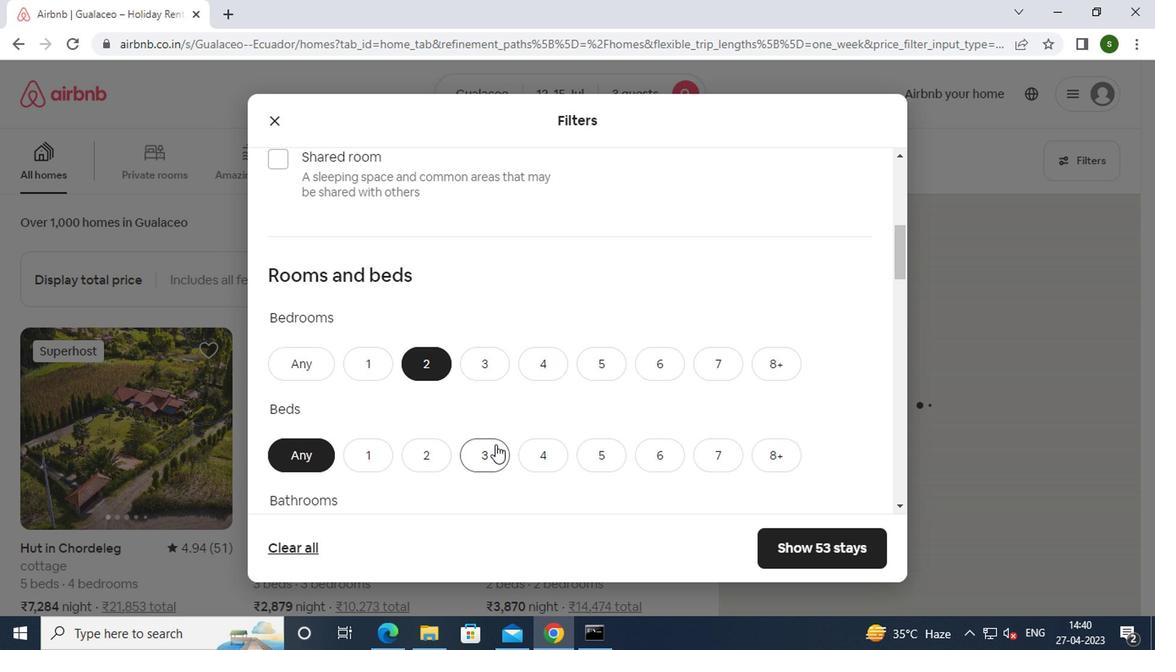 
Action: Mouse moved to (538, 369)
Screenshot: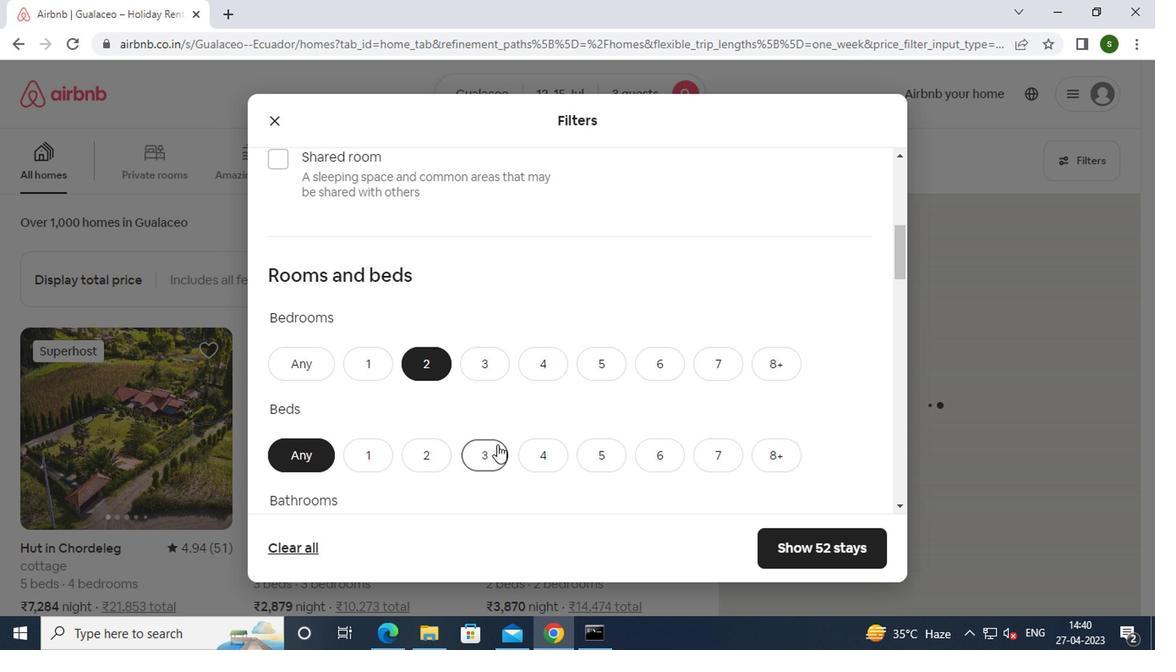 
Action: Mouse scrolled (538, 368) with delta (0, -1)
Screenshot: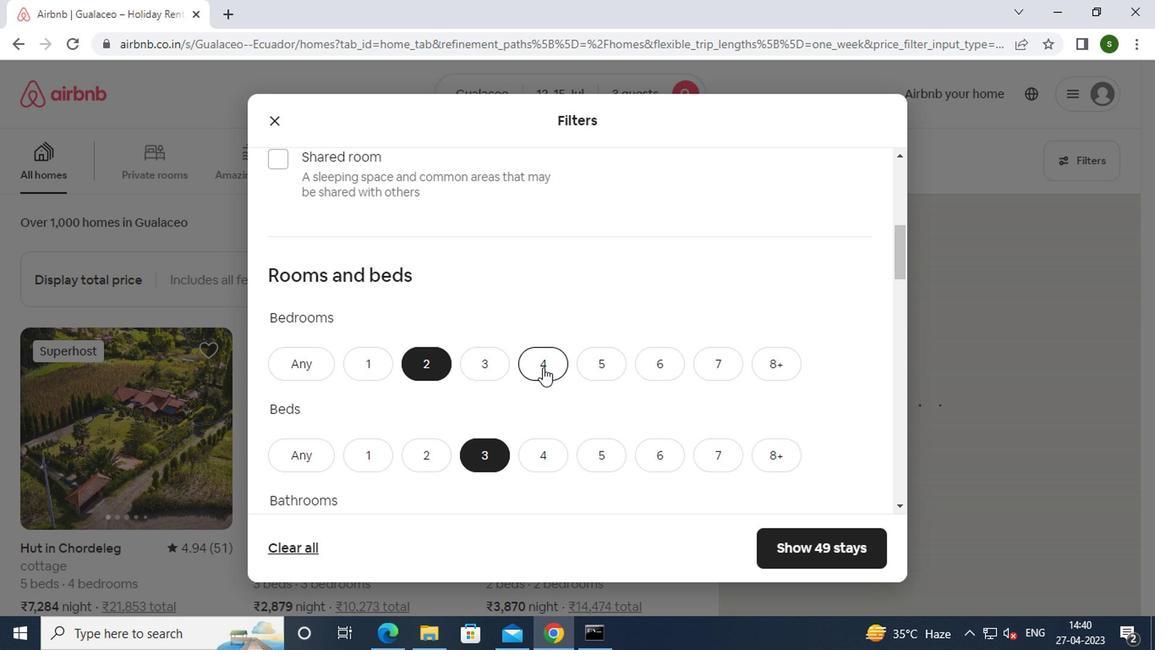 
Action: Mouse scrolled (538, 368) with delta (0, -1)
Screenshot: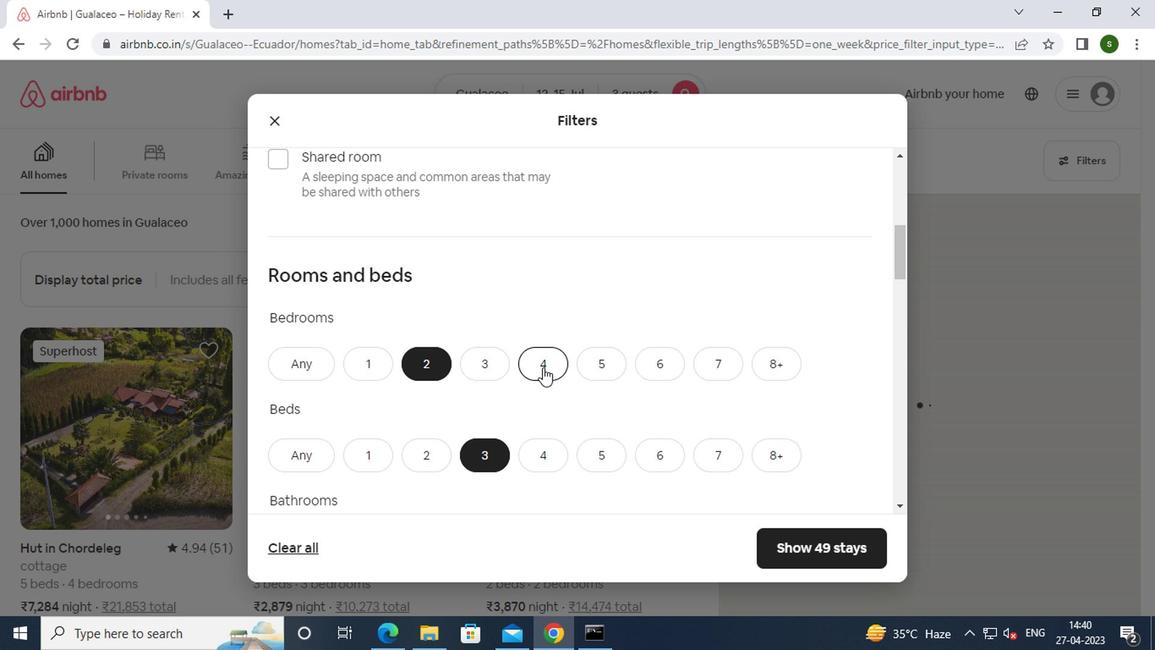 
Action: Mouse moved to (369, 375)
Screenshot: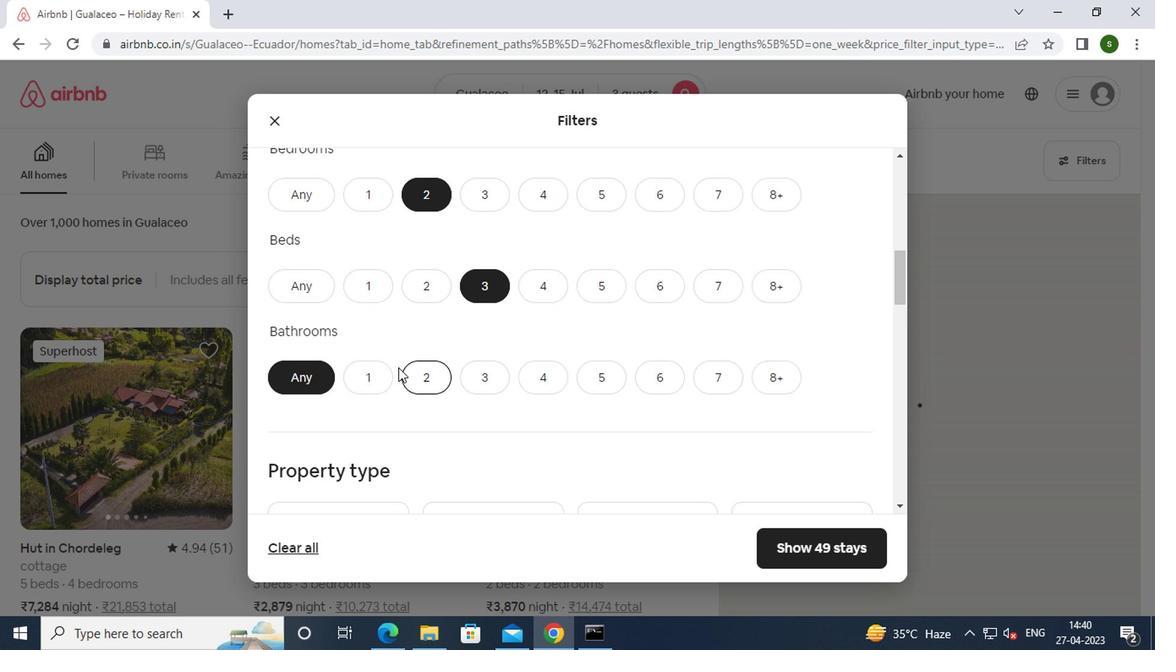
Action: Mouse pressed left at (369, 375)
Screenshot: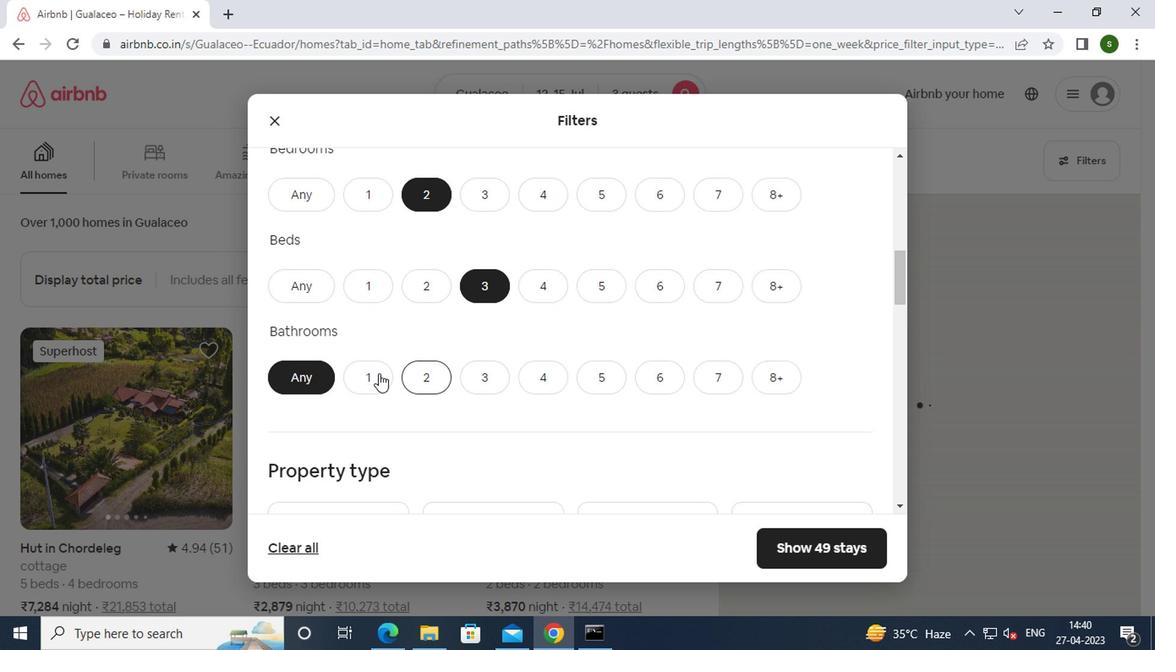 
Action: Mouse moved to (463, 347)
Screenshot: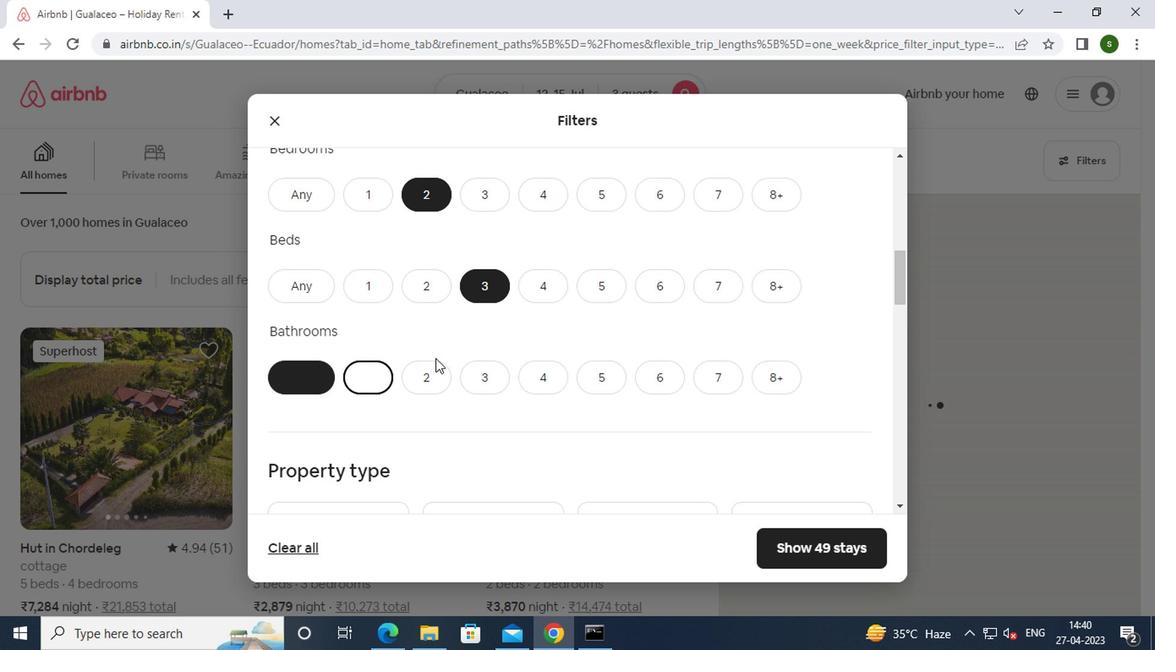 
Action: Mouse scrolled (463, 346) with delta (0, -1)
Screenshot: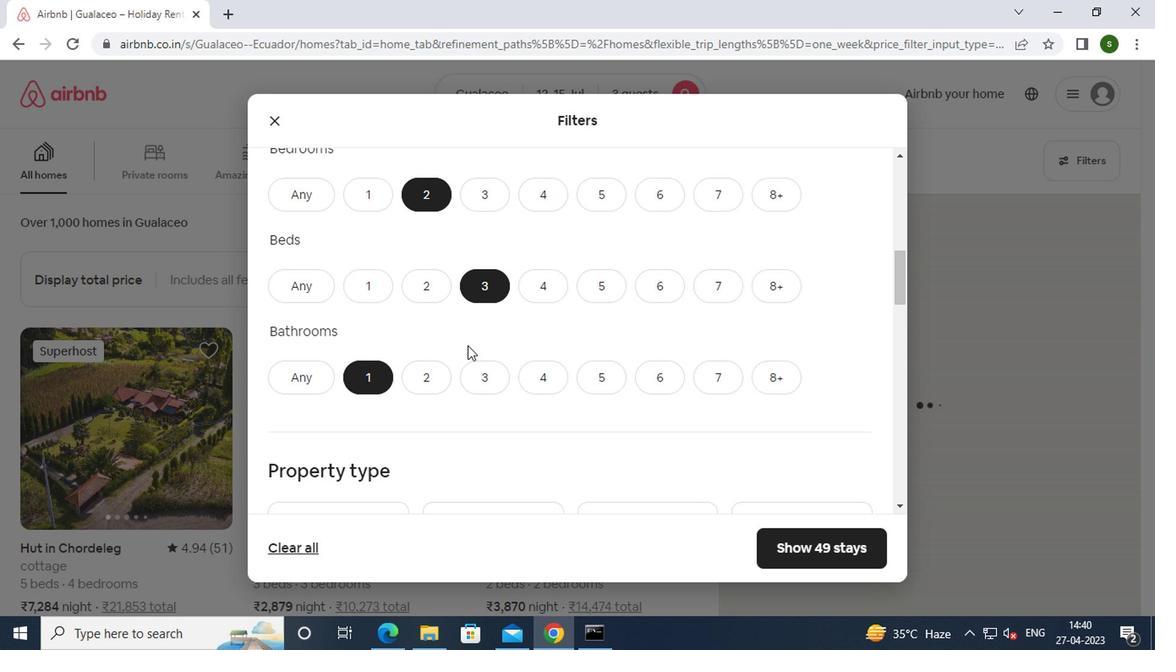 
Action: Mouse scrolled (463, 346) with delta (0, -1)
Screenshot: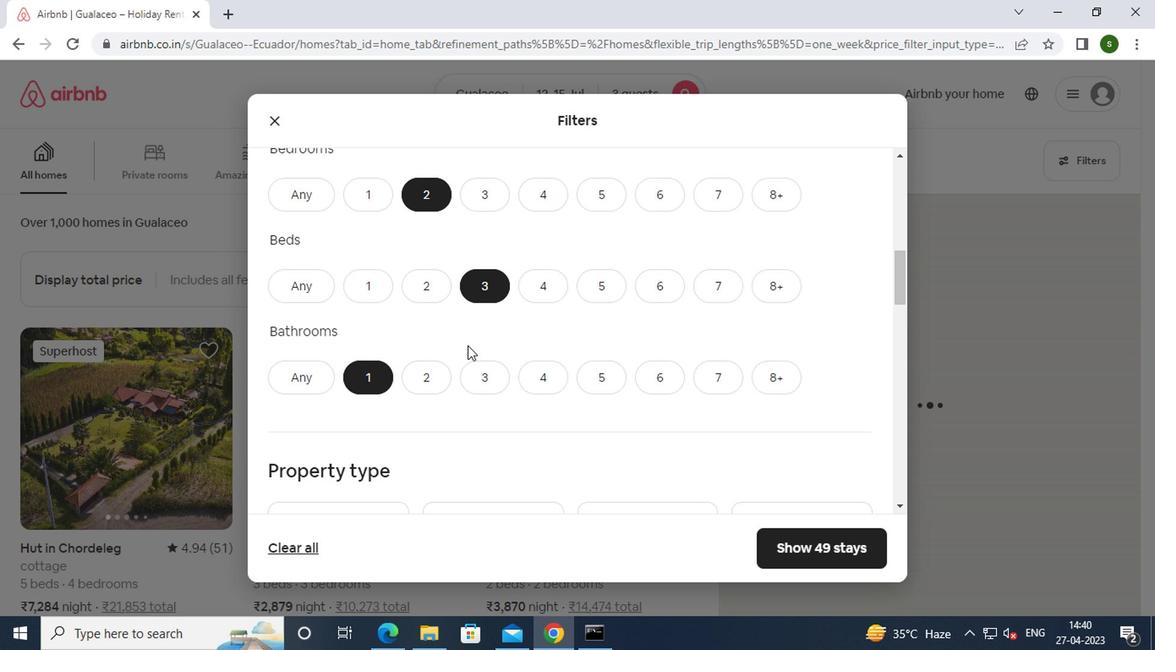 
Action: Mouse moved to (359, 374)
Screenshot: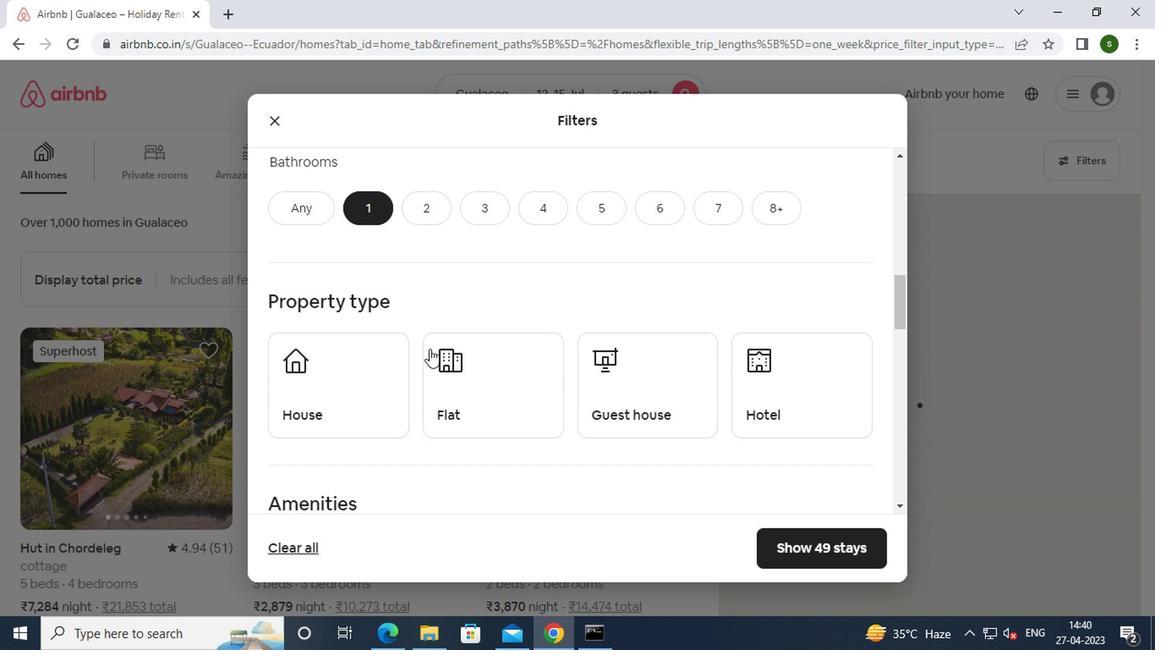 
Action: Mouse pressed left at (359, 374)
Screenshot: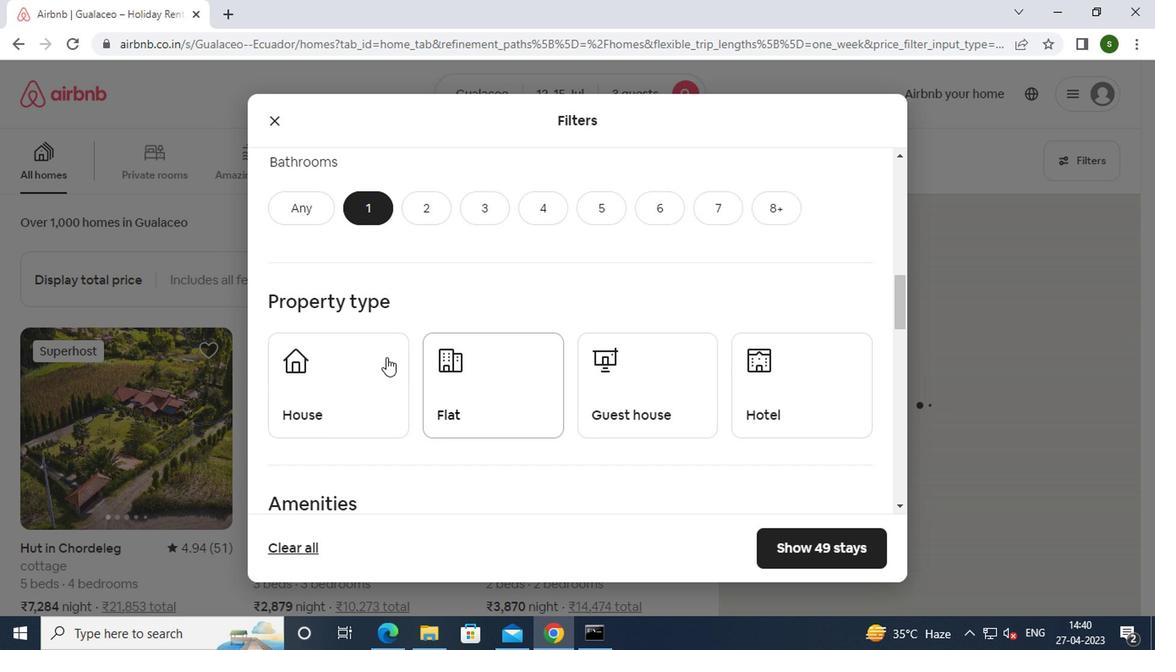 
Action: Mouse moved to (491, 382)
Screenshot: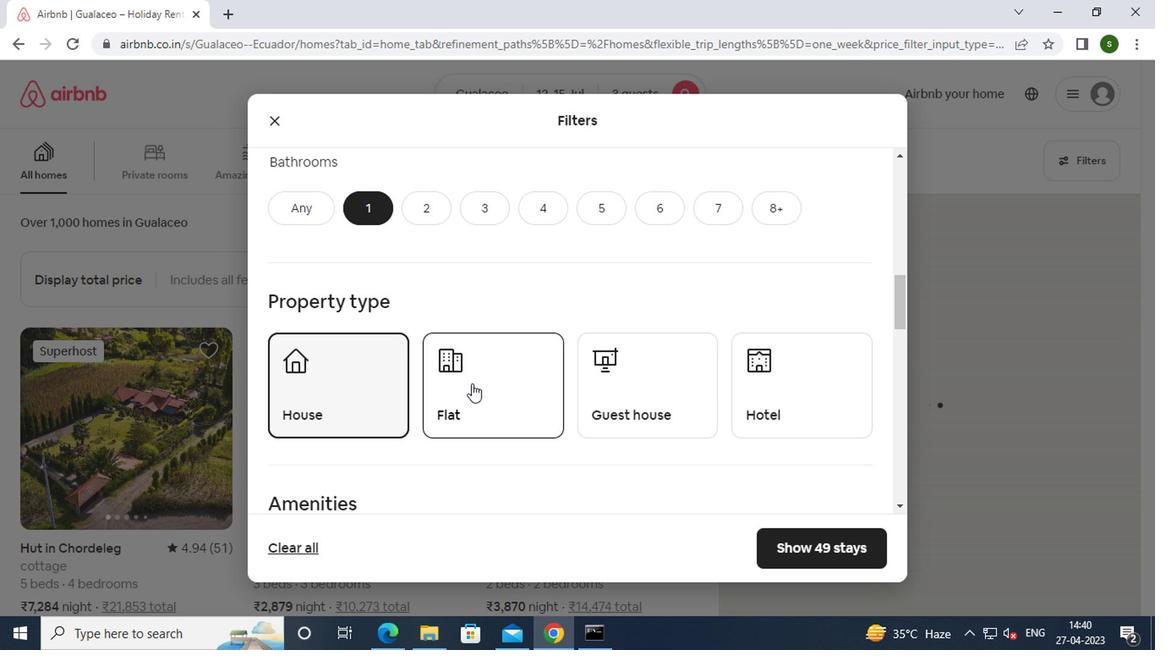 
Action: Mouse pressed left at (491, 382)
Screenshot: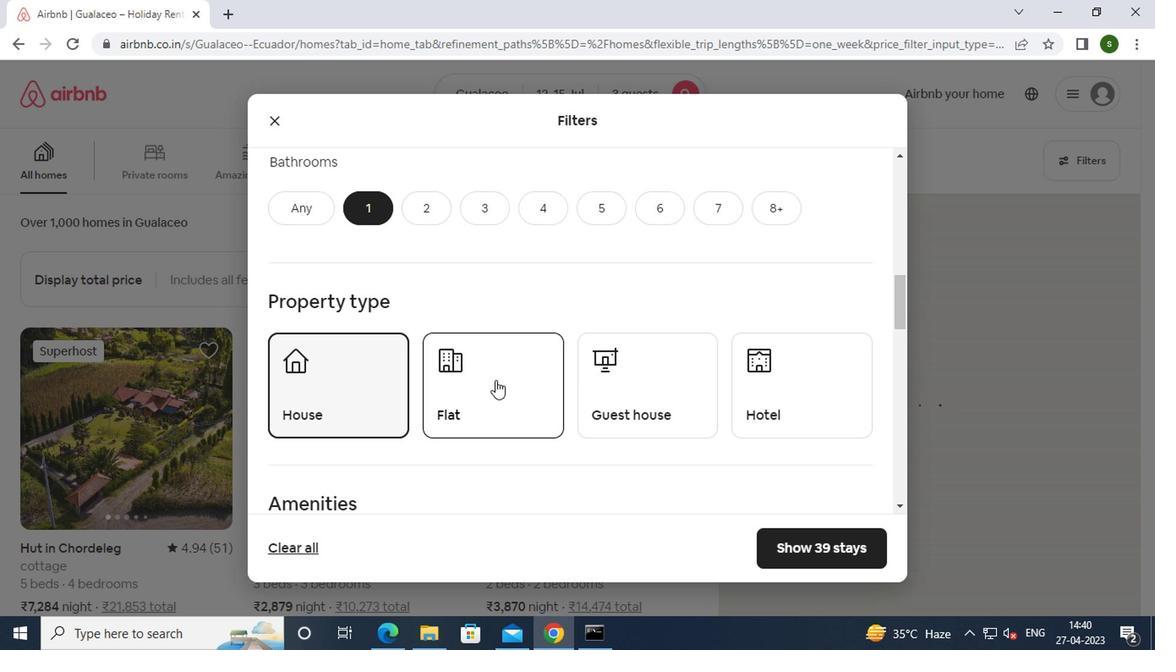 
Action: Mouse moved to (648, 402)
Screenshot: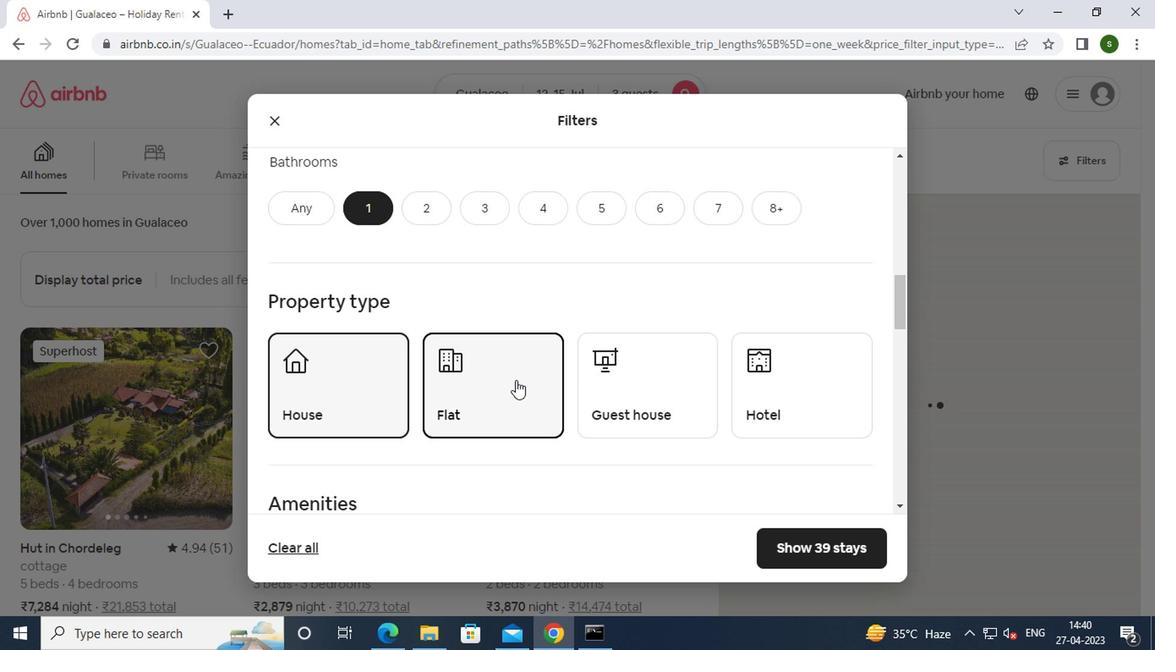 
Action: Mouse pressed left at (648, 402)
Screenshot: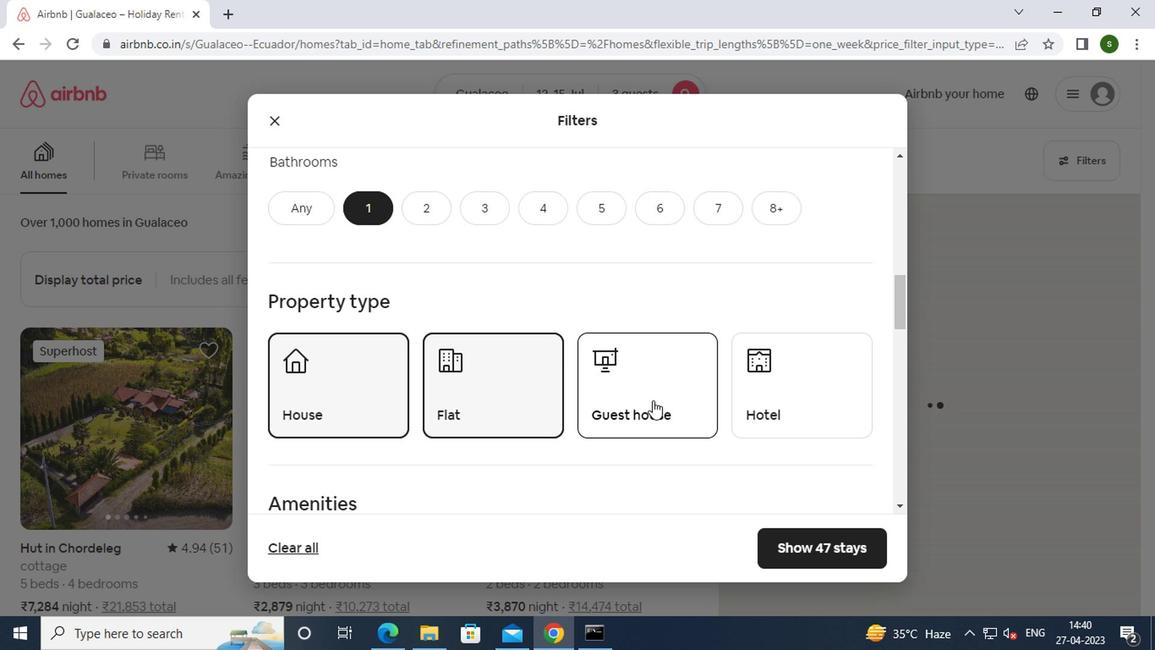 
Action: Mouse moved to (567, 328)
Screenshot: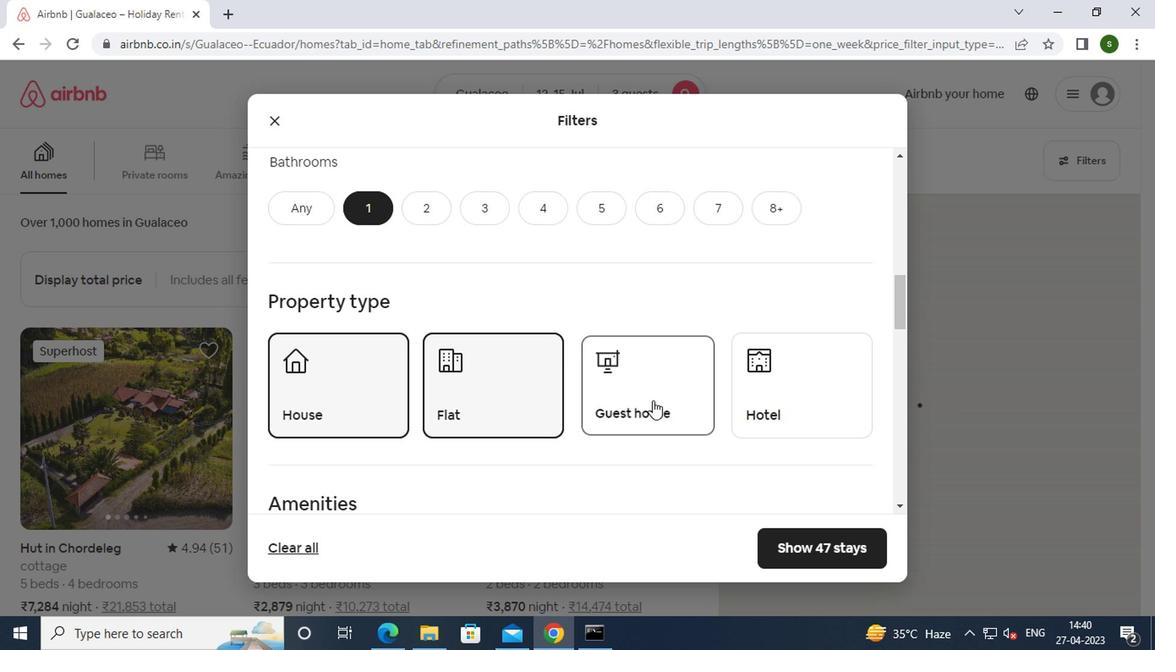 
Action: Mouse scrolled (567, 327) with delta (0, -1)
Screenshot: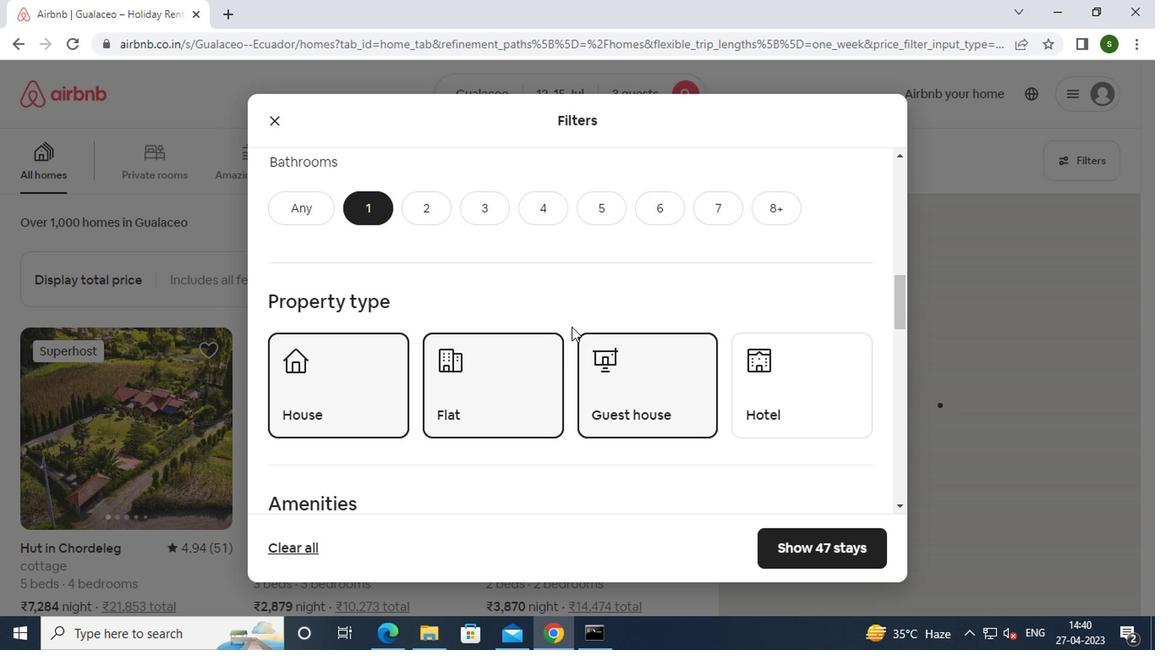 
Action: Mouse scrolled (567, 327) with delta (0, -1)
Screenshot: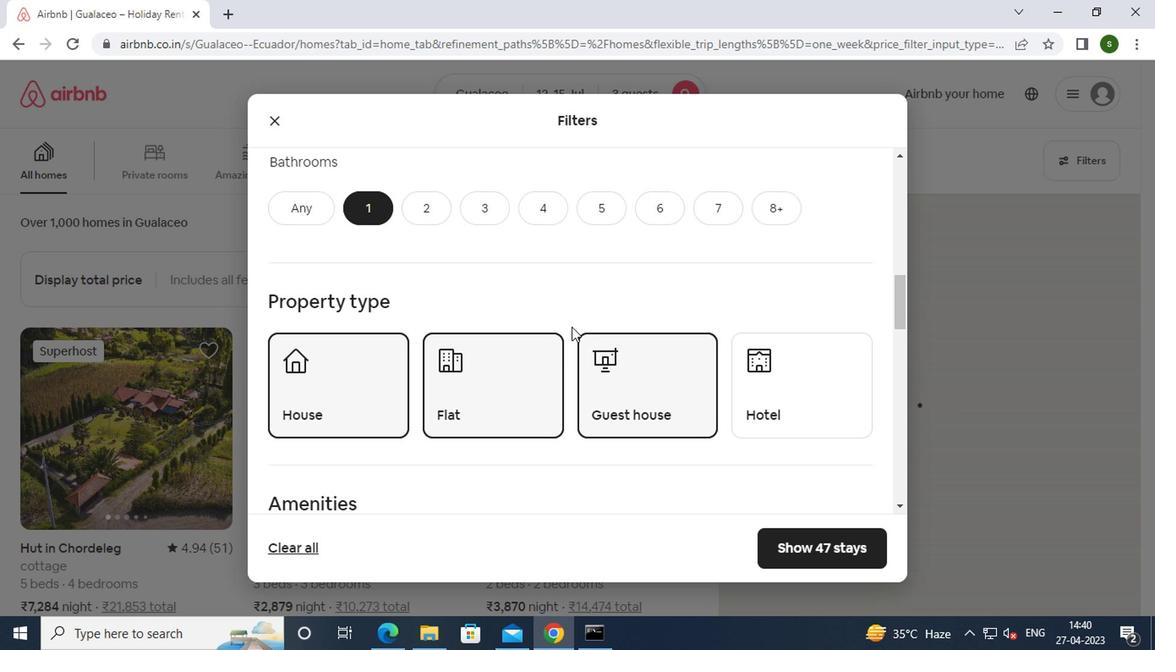 
Action: Mouse scrolled (567, 327) with delta (0, -1)
Screenshot: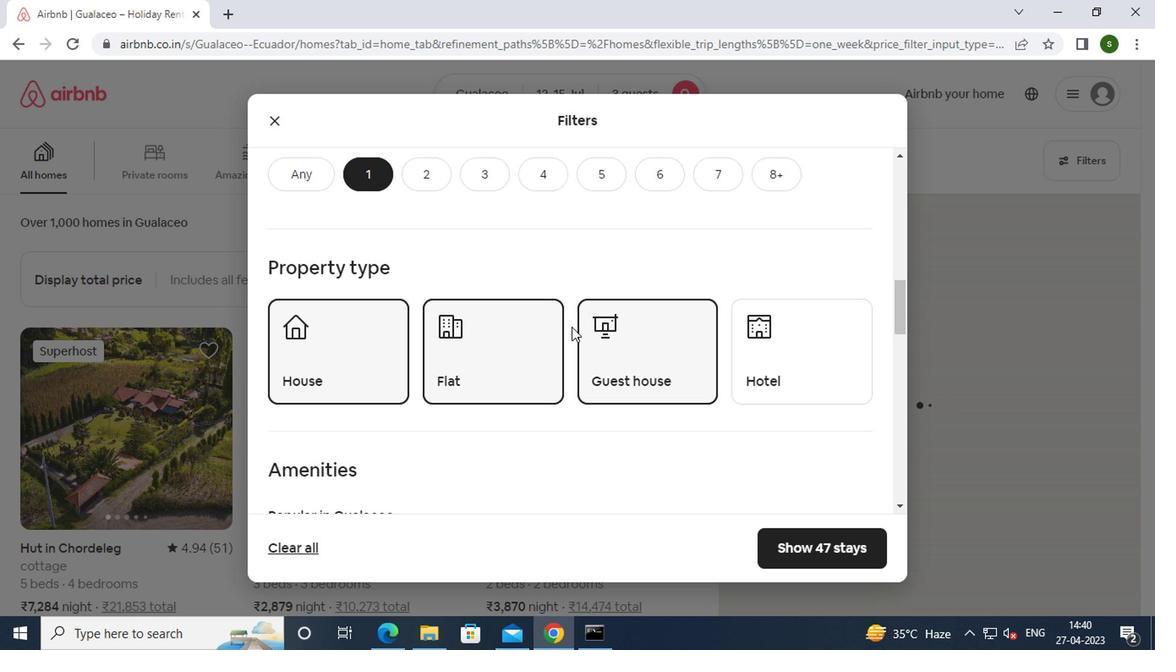 
Action: Mouse scrolled (567, 327) with delta (0, -1)
Screenshot: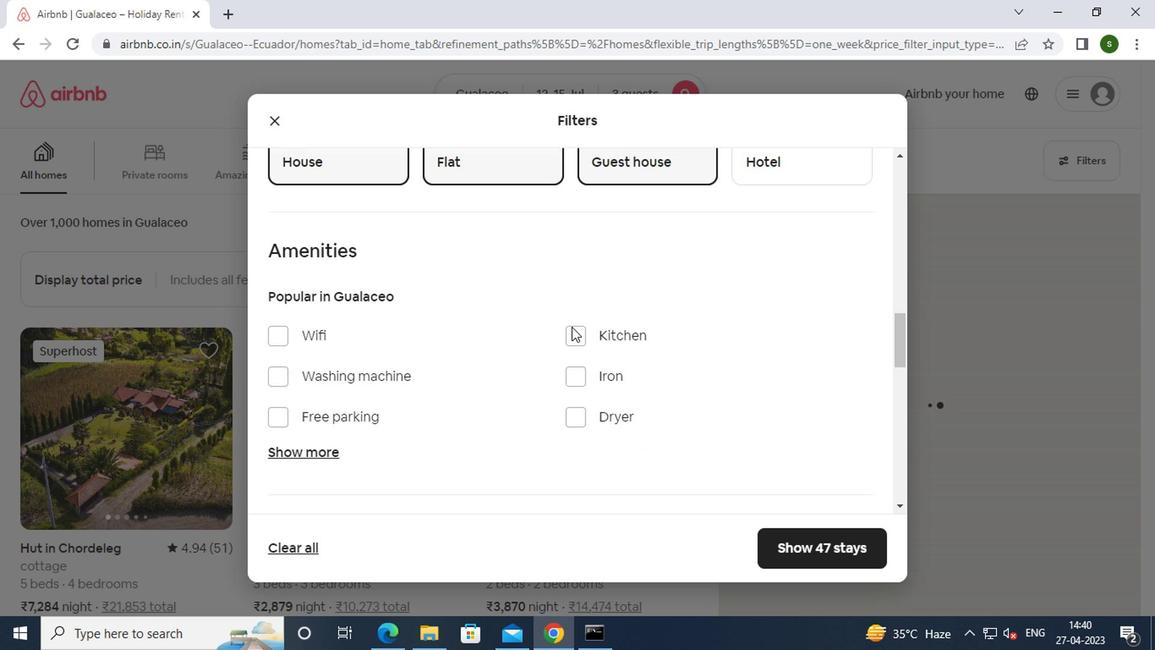 
Action: Mouse scrolled (567, 327) with delta (0, -1)
Screenshot: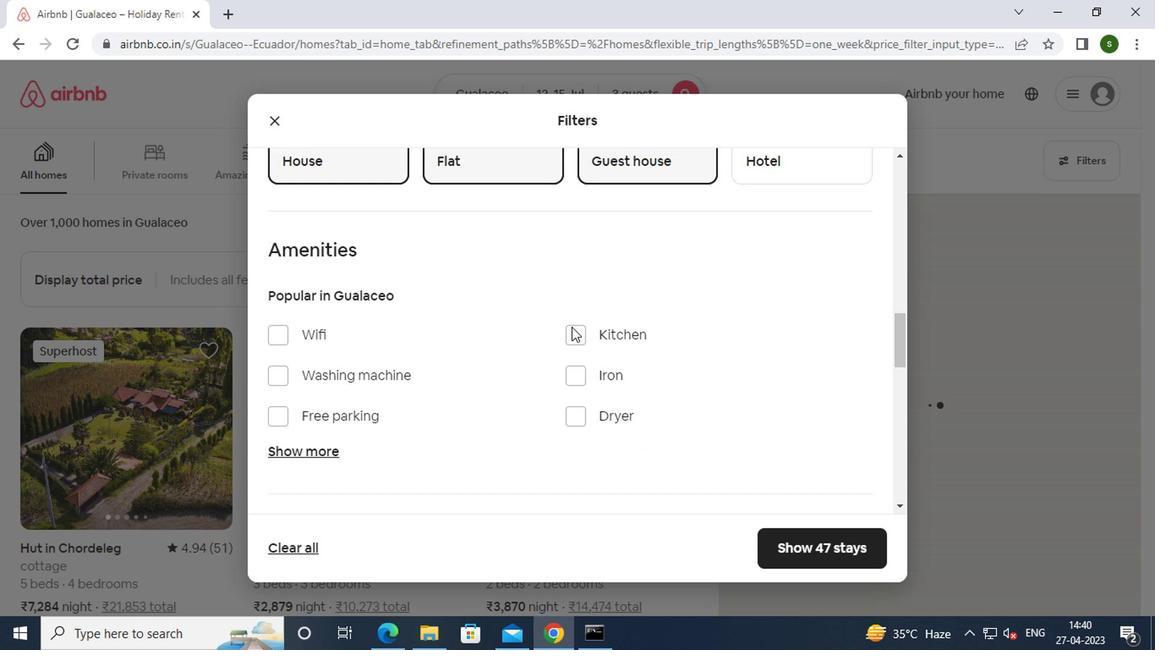 
Action: Mouse scrolled (567, 327) with delta (0, -1)
Screenshot: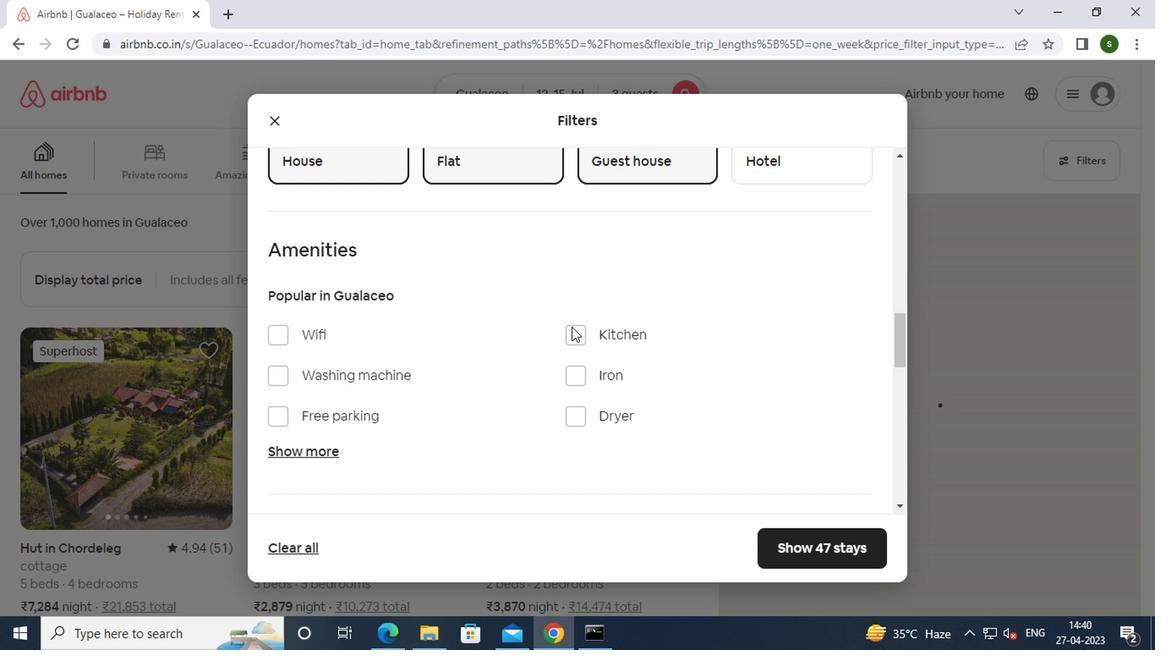 
Action: Mouse scrolled (567, 327) with delta (0, -1)
Screenshot: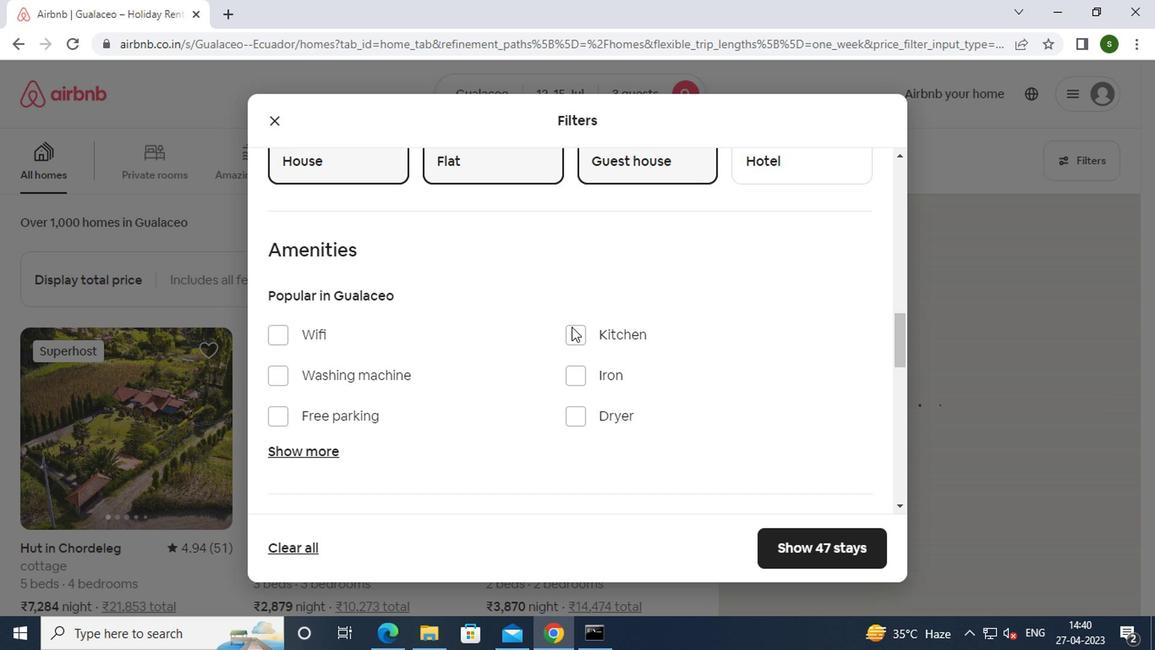 
Action: Mouse scrolled (567, 327) with delta (0, -1)
Screenshot: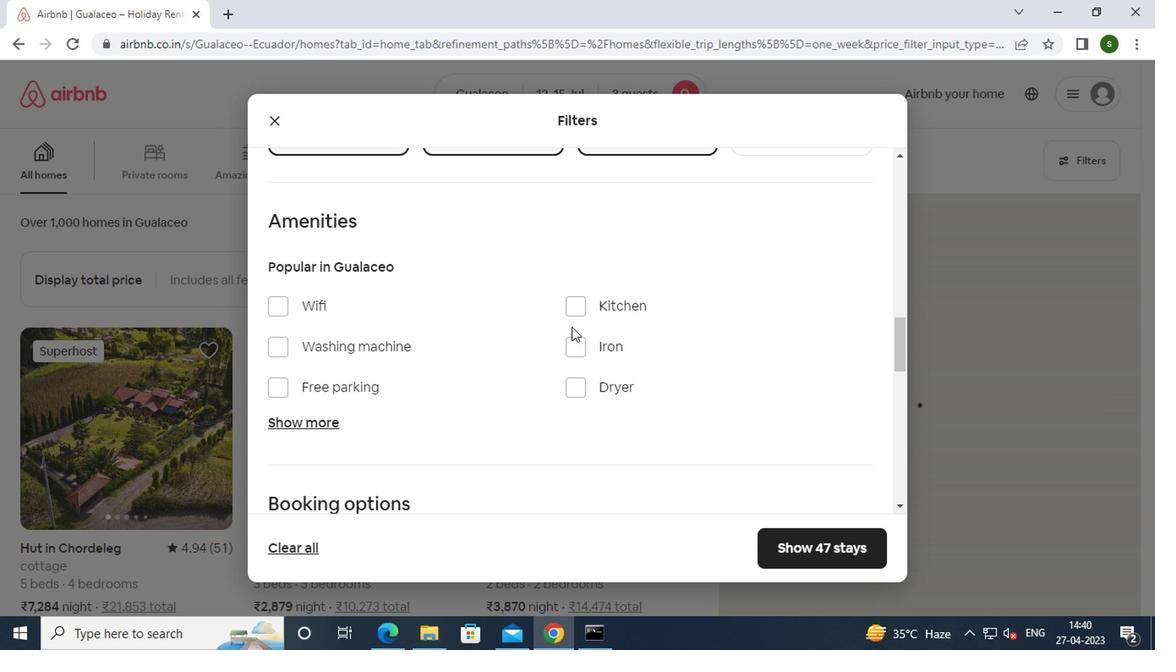 
Action: Mouse moved to (827, 218)
Screenshot: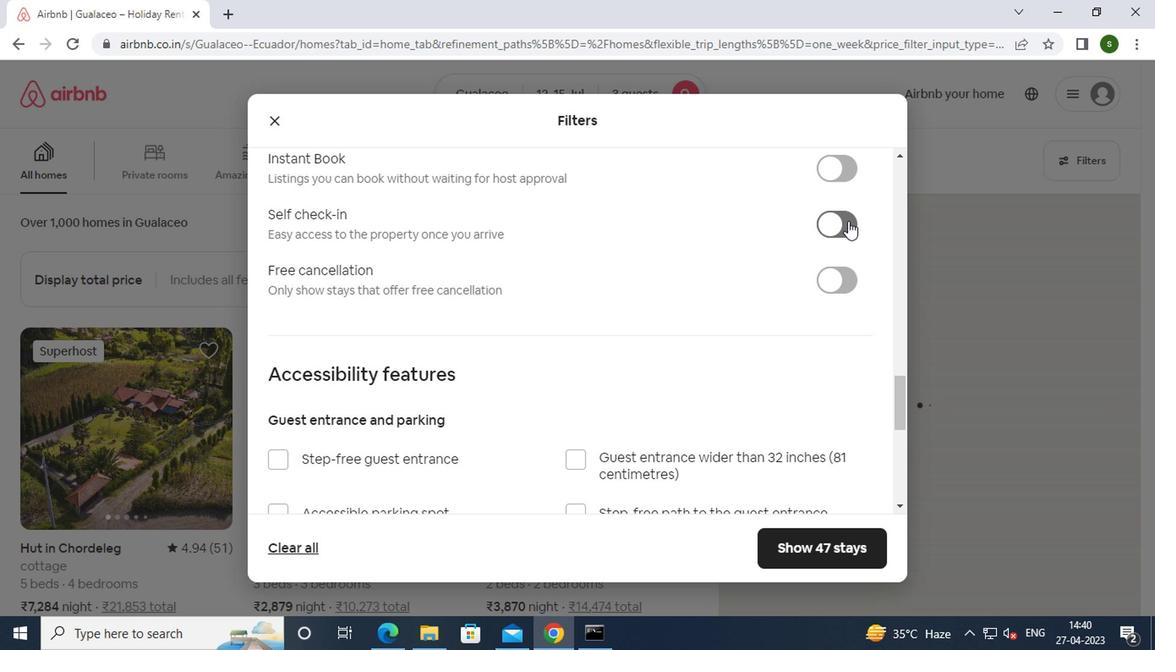 
Action: Mouse pressed left at (827, 218)
Screenshot: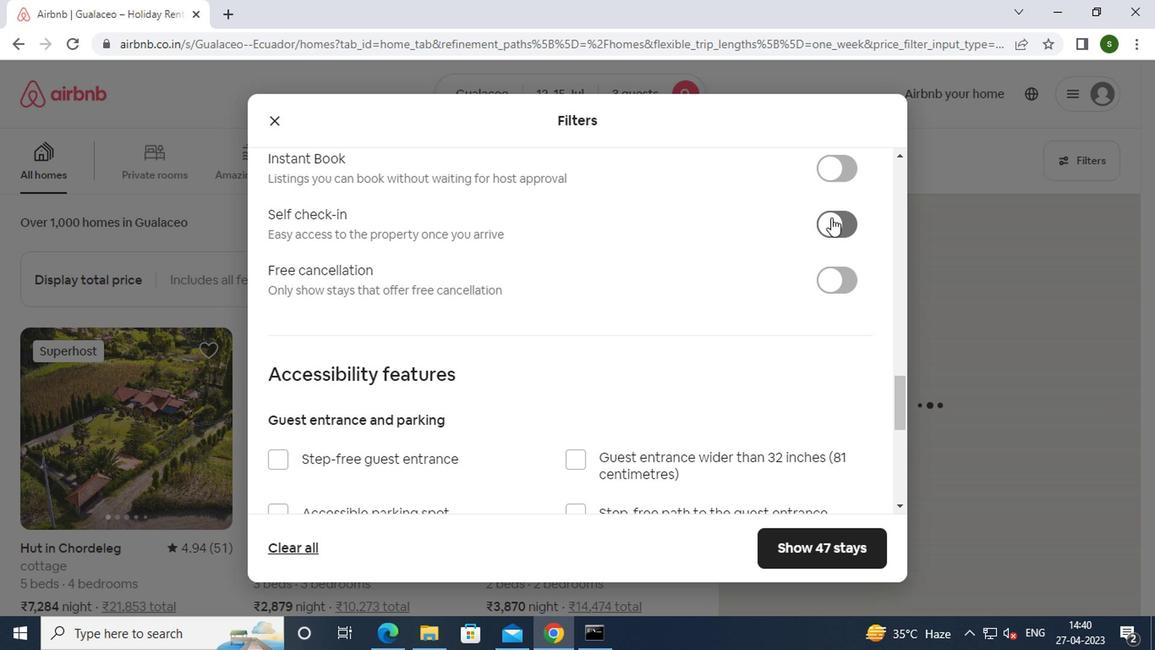 
Action: Mouse moved to (644, 299)
Screenshot: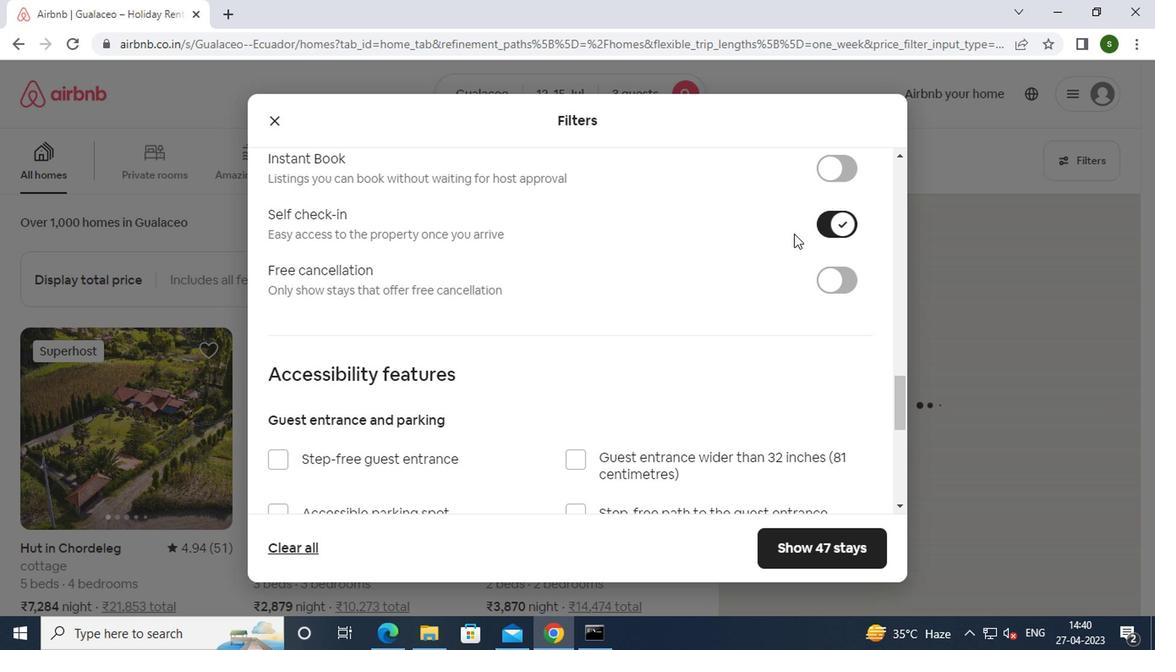 
Action: Mouse scrolled (644, 298) with delta (0, 0)
Screenshot: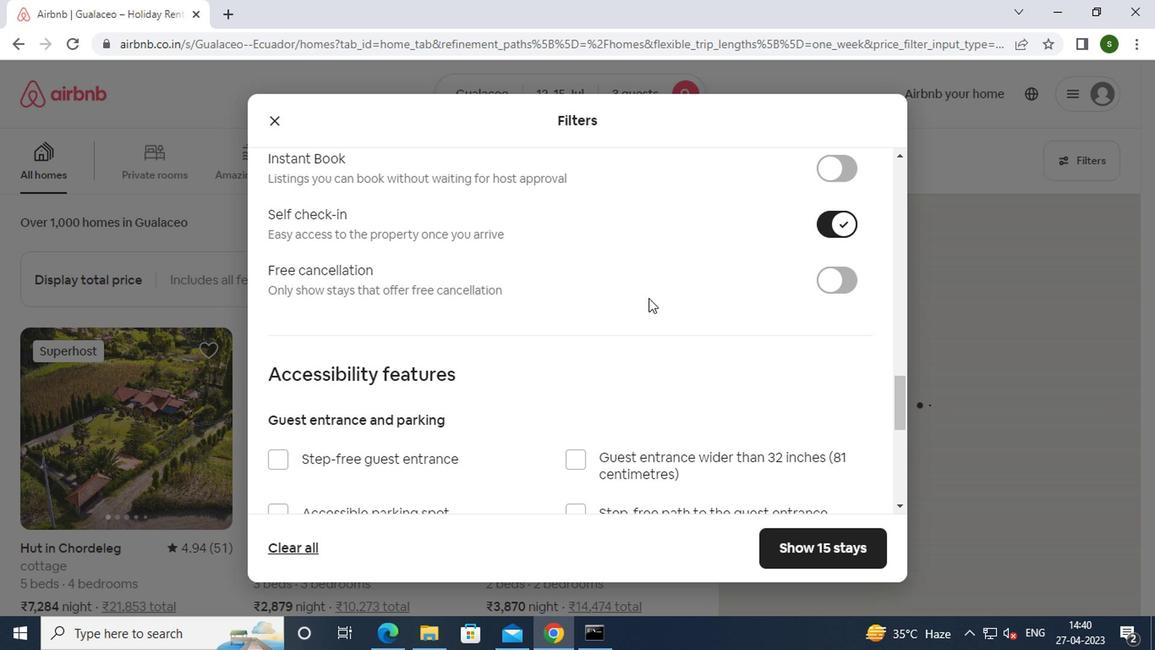 
Action: Mouse scrolled (644, 298) with delta (0, 0)
Screenshot: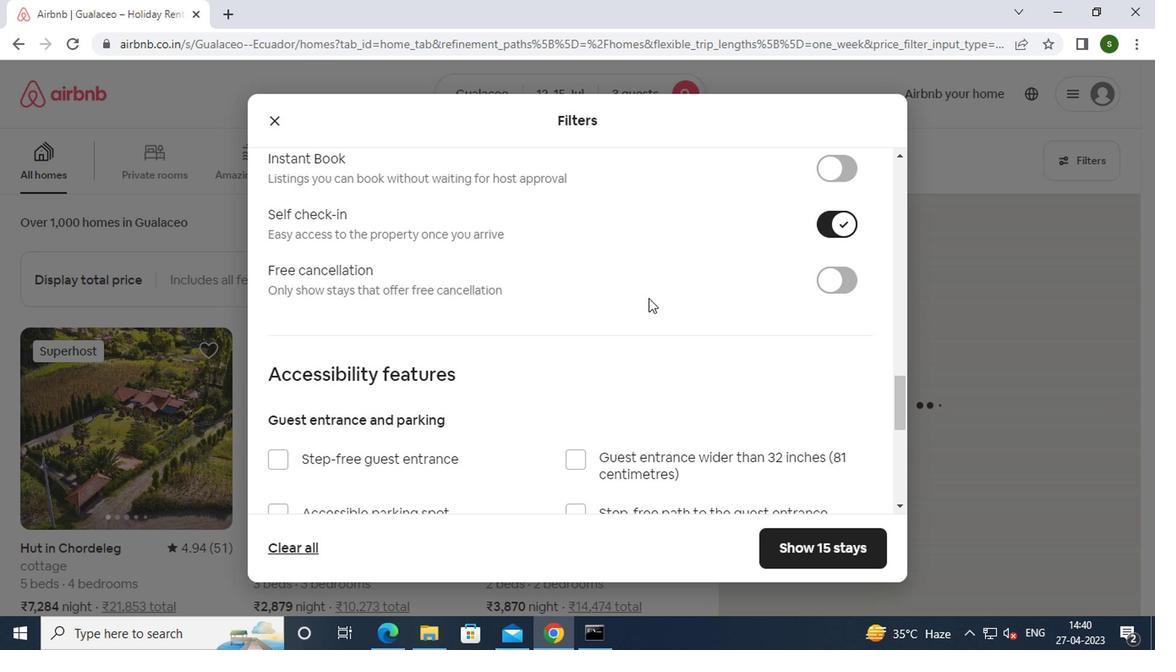 
Action: Mouse scrolled (644, 298) with delta (0, 0)
Screenshot: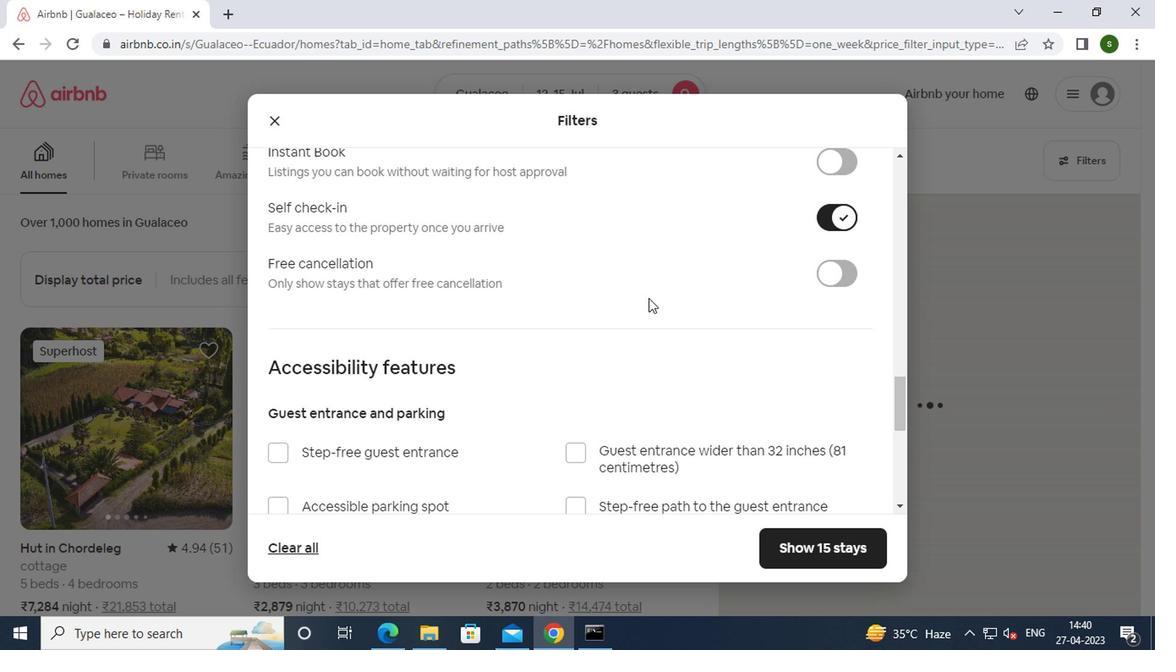 
Action: Mouse scrolled (644, 298) with delta (0, 0)
Screenshot: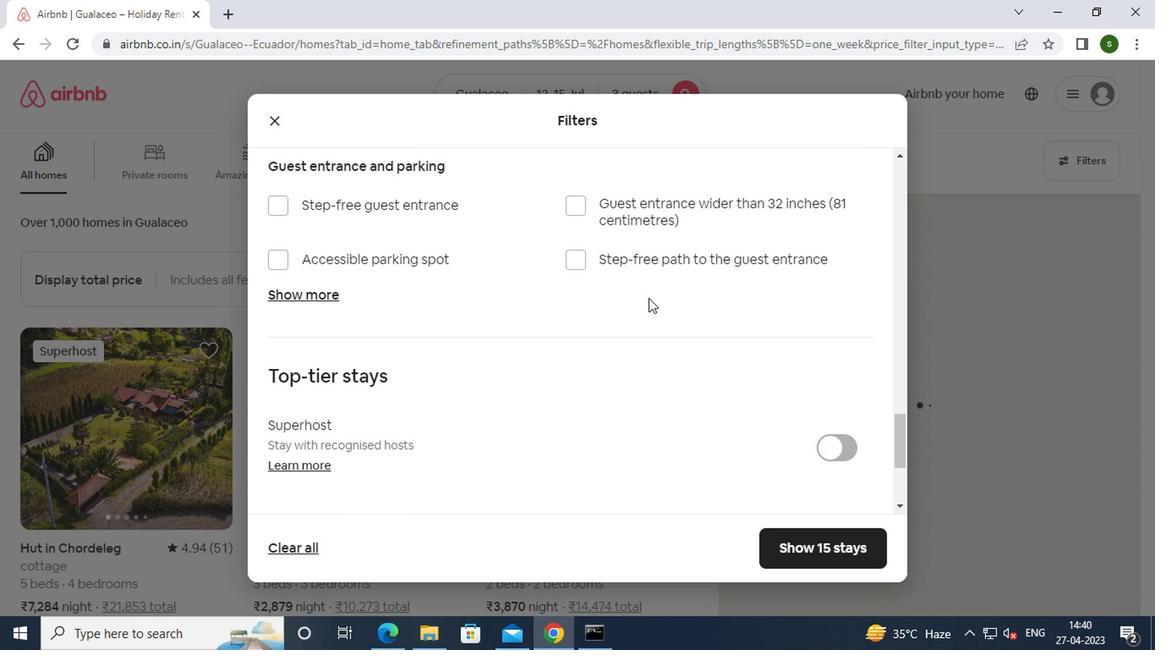 
Action: Mouse scrolled (644, 298) with delta (0, 0)
Screenshot: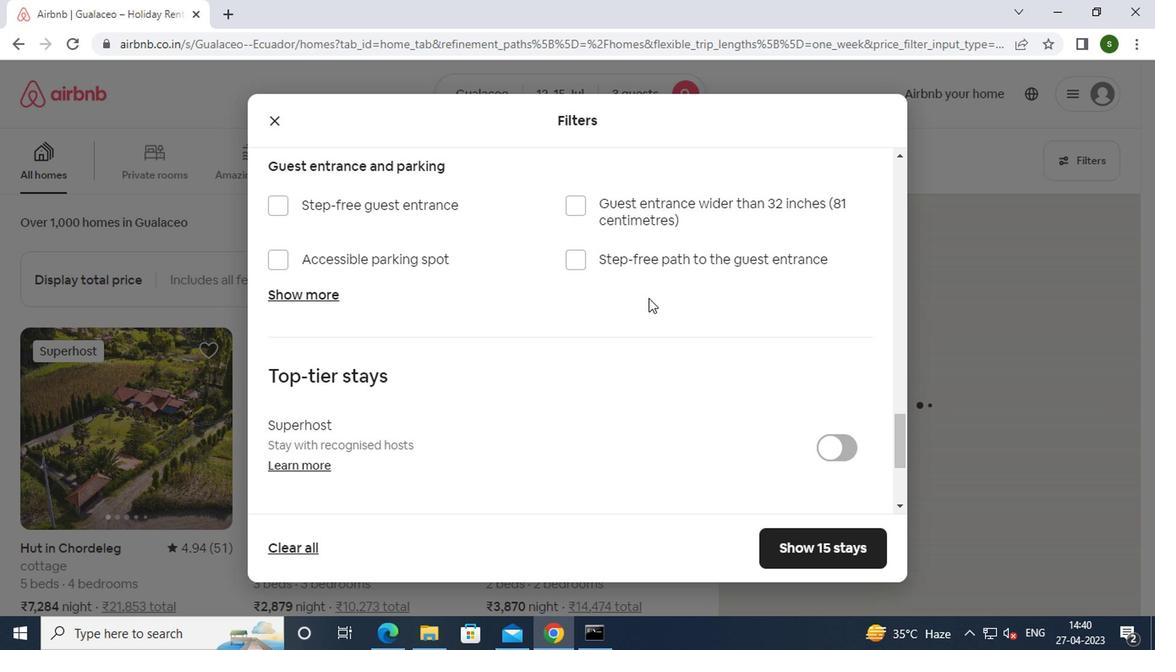 
Action: Mouse scrolled (644, 298) with delta (0, 0)
Screenshot: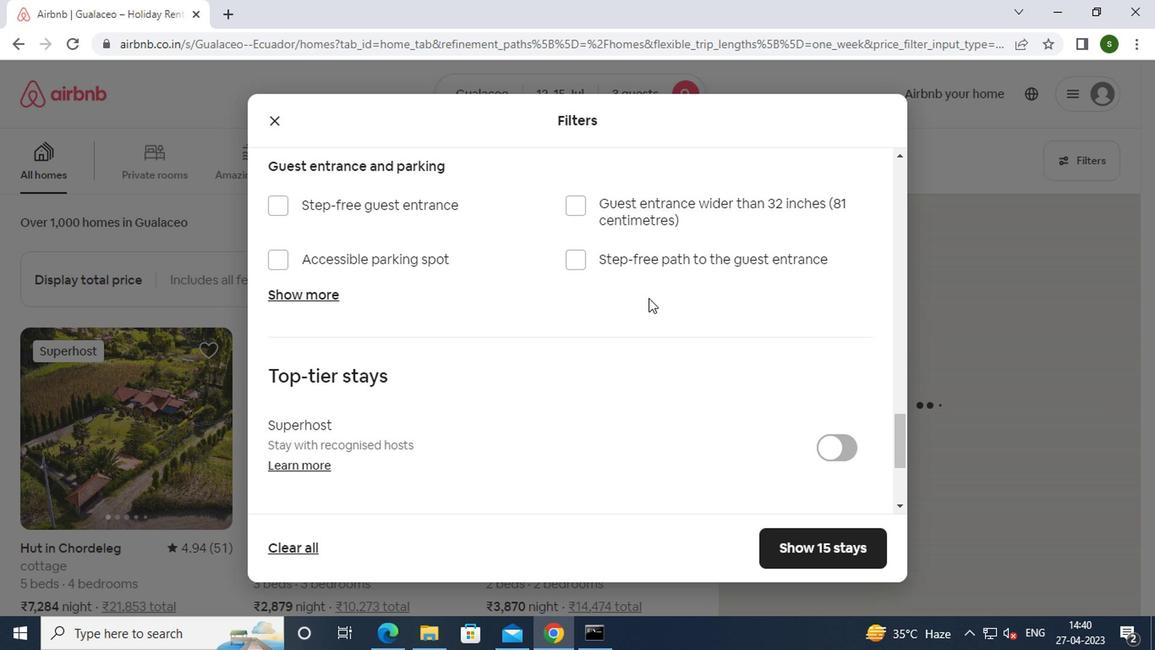 
Action: Mouse scrolled (644, 298) with delta (0, 0)
Screenshot: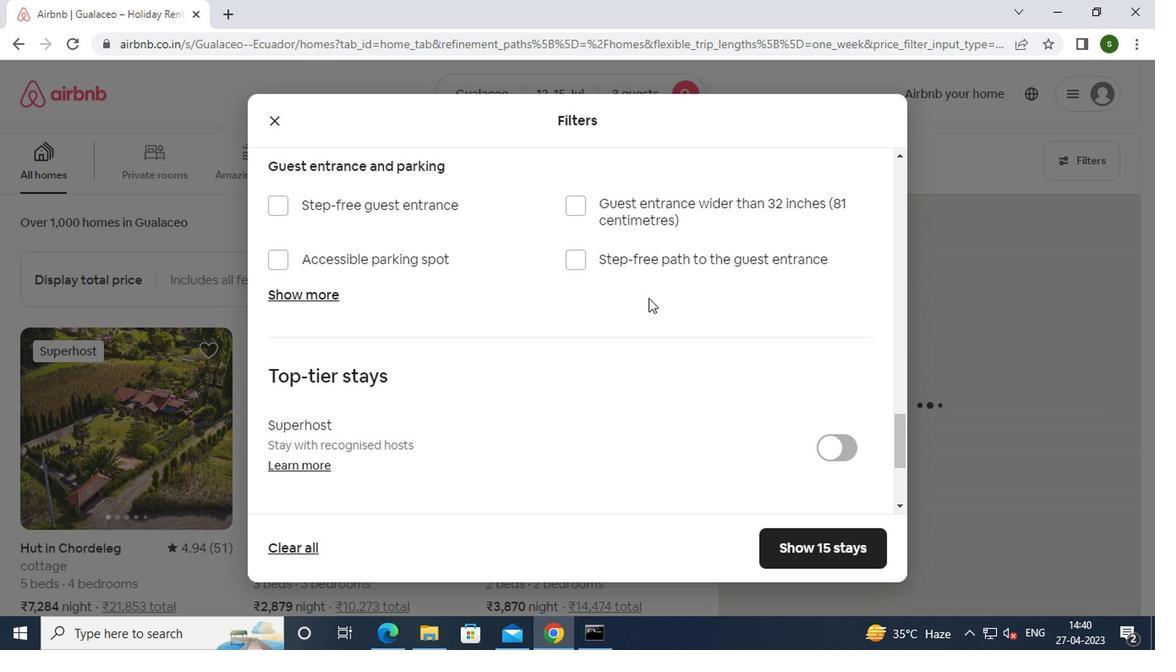 
Action: Mouse moved to (335, 394)
Screenshot: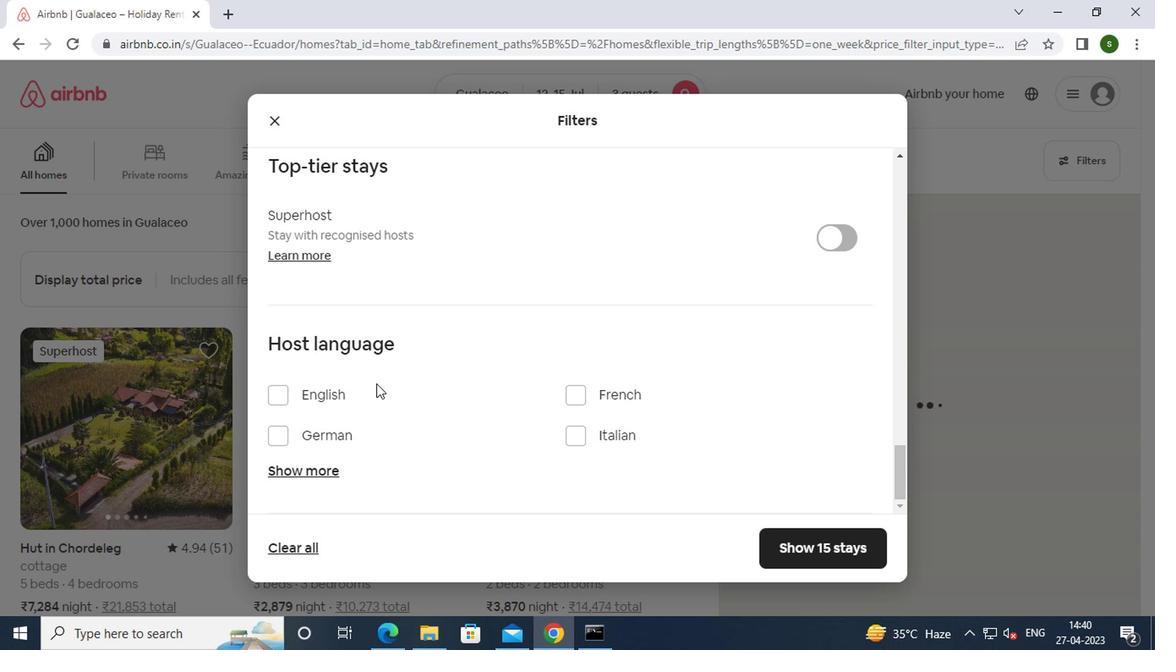 
Action: Mouse pressed left at (335, 394)
Screenshot: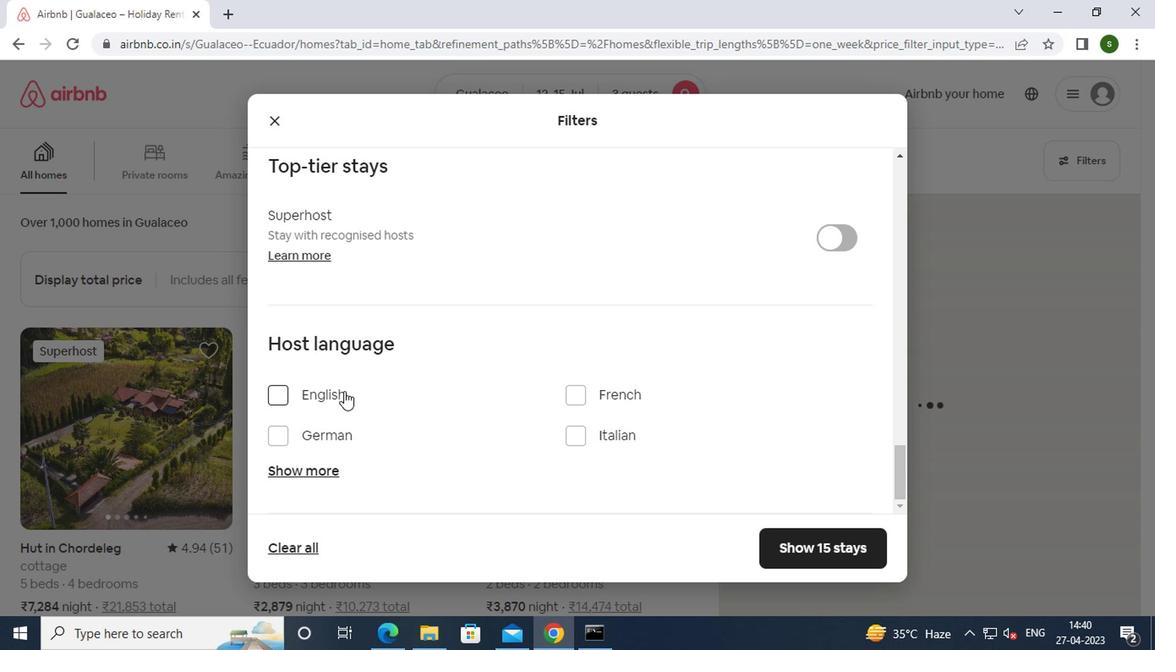 
Action: Mouse moved to (802, 552)
Screenshot: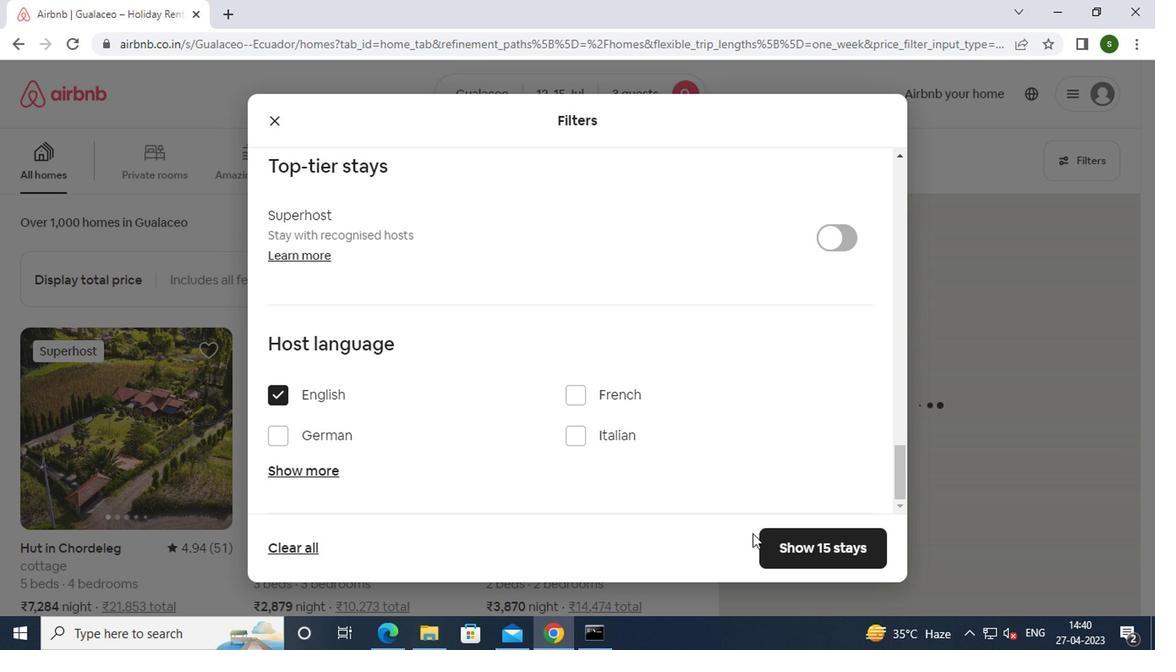 
Action: Mouse pressed left at (802, 552)
Screenshot: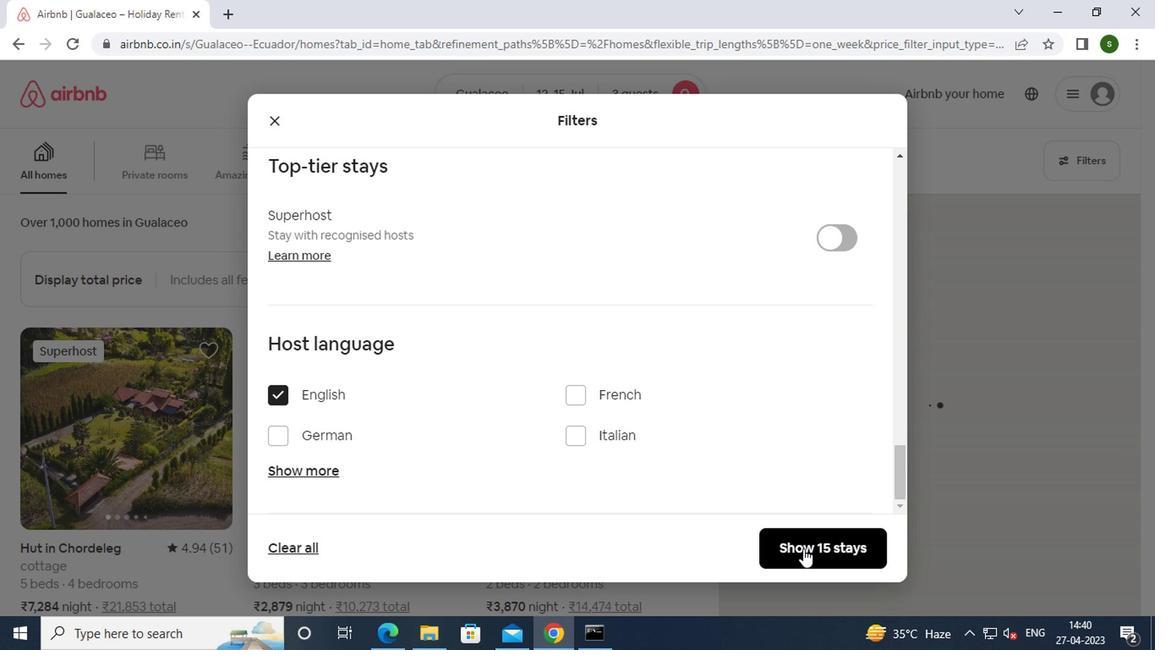 
Action: Mouse moved to (803, 551)
Screenshot: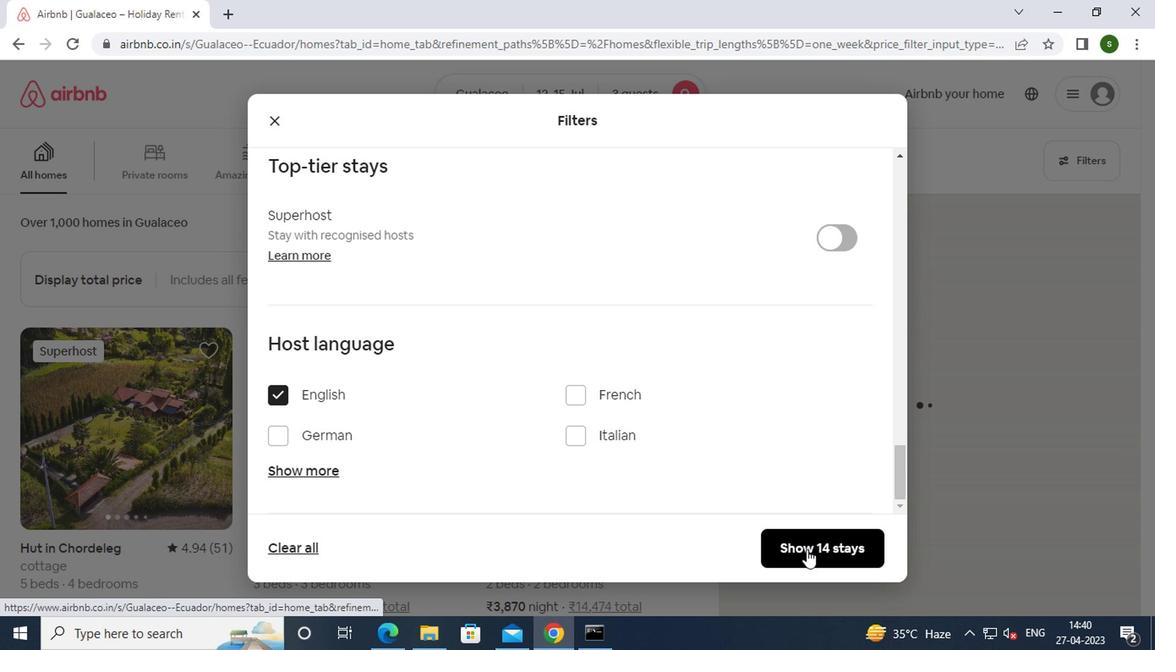 
